 Task: Add Nature's Path Koala Crisp Cereal to the cart.
Action: Mouse moved to (753, 274)
Screenshot: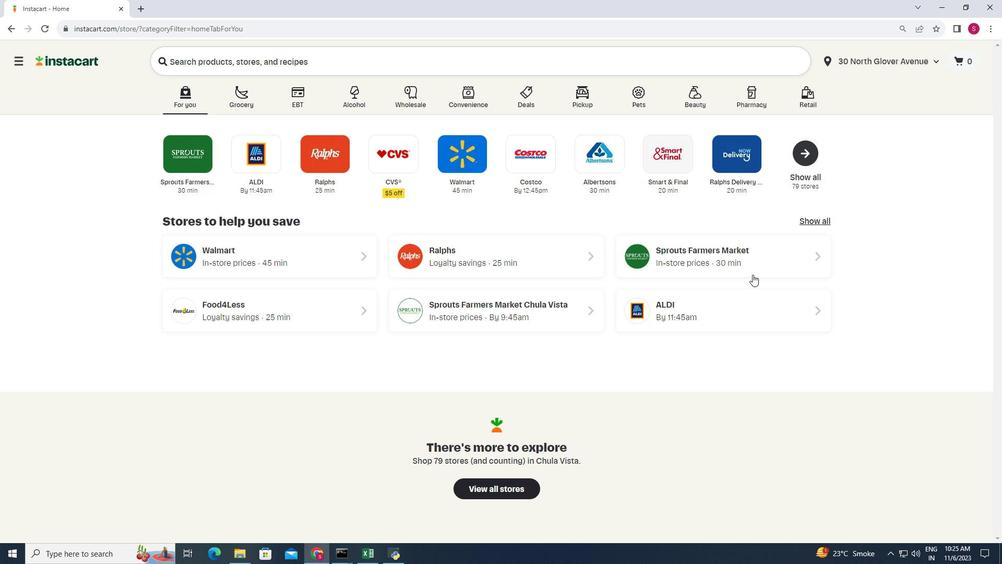
Action: Mouse pressed left at (753, 274)
Screenshot: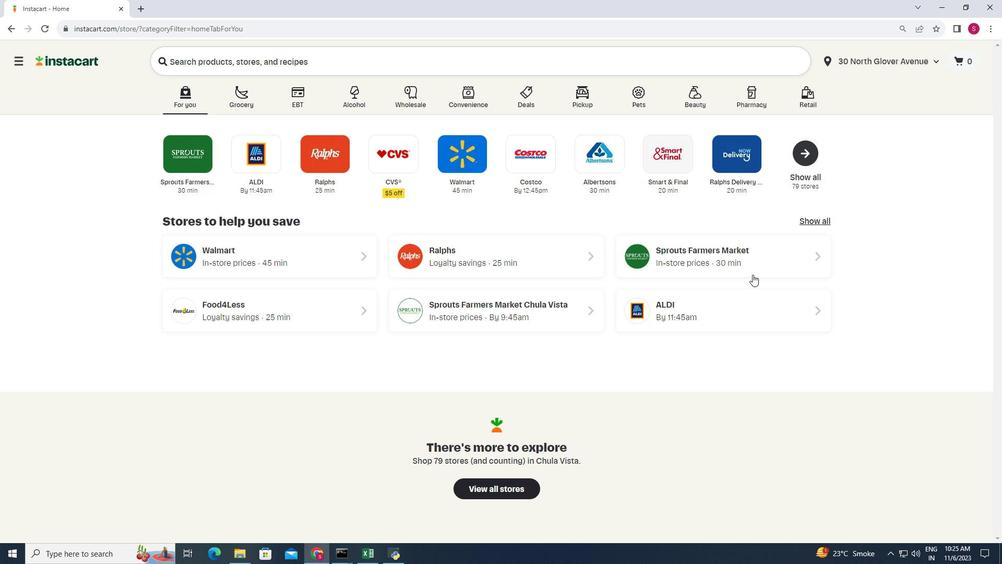 
Action: Mouse moved to (44, 393)
Screenshot: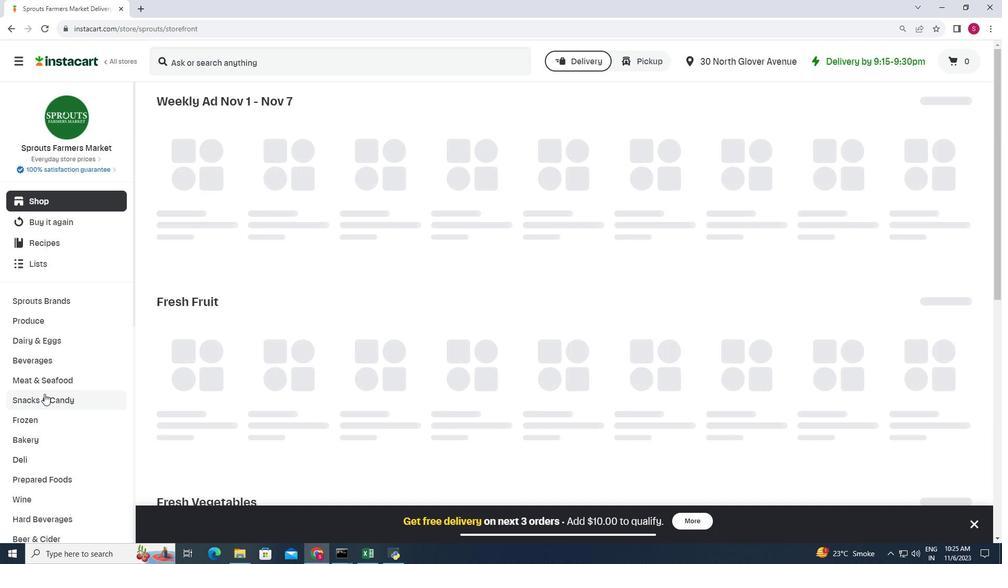 
Action: Mouse scrolled (44, 393) with delta (0, 0)
Screenshot: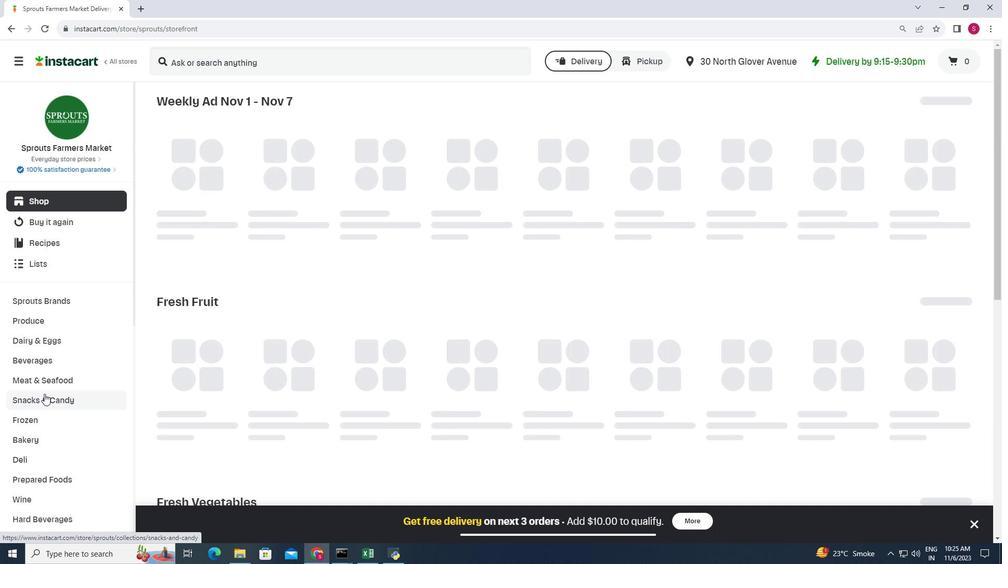 
Action: Mouse scrolled (44, 393) with delta (0, 0)
Screenshot: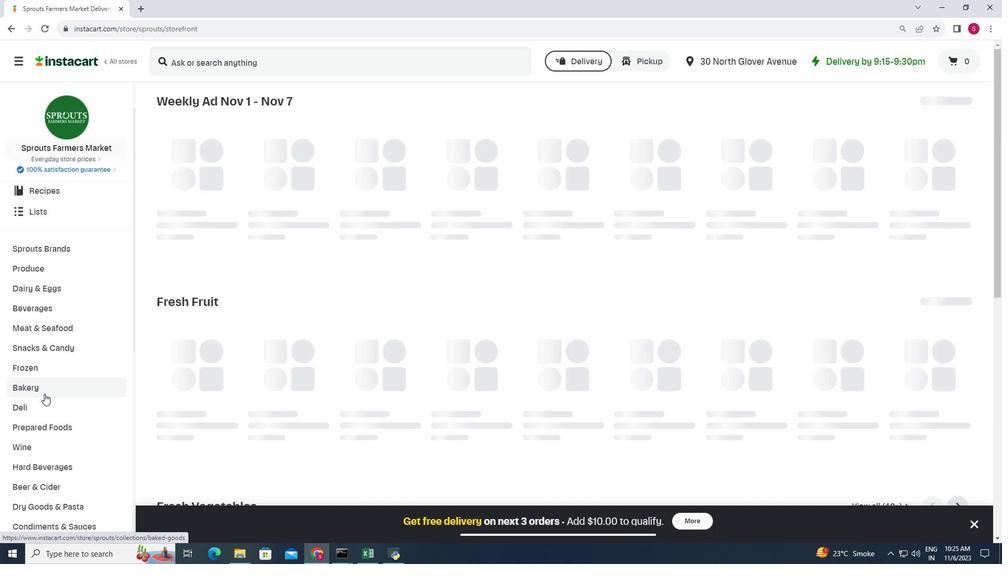 
Action: Mouse scrolled (44, 393) with delta (0, 0)
Screenshot: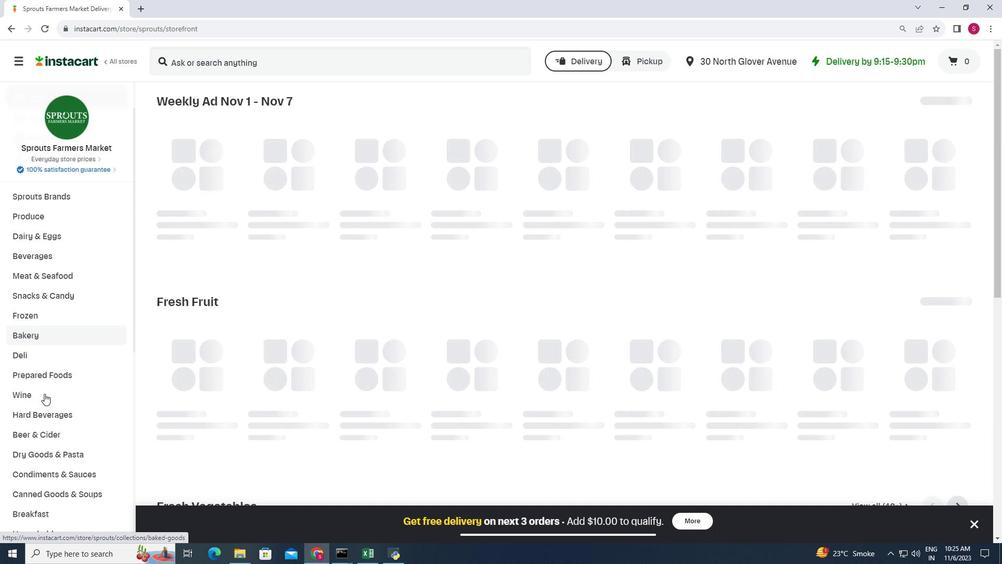 
Action: Mouse moved to (54, 459)
Screenshot: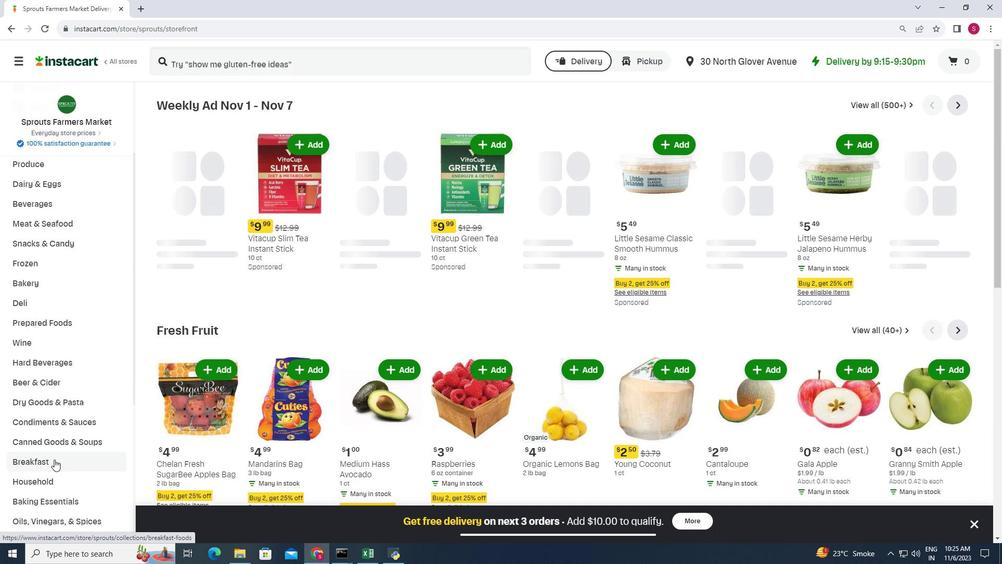 
Action: Mouse pressed left at (54, 459)
Screenshot: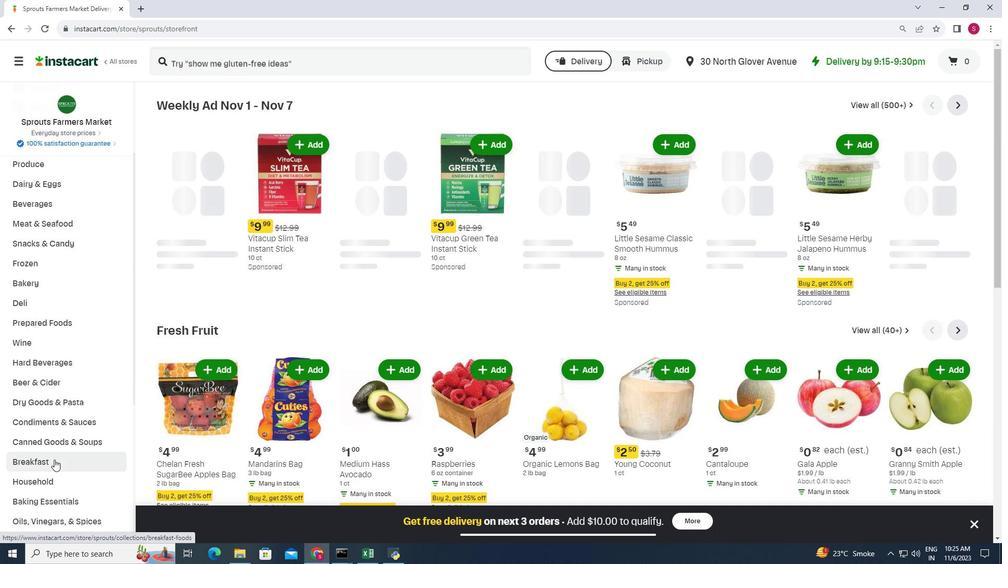 
Action: Mouse moved to (774, 132)
Screenshot: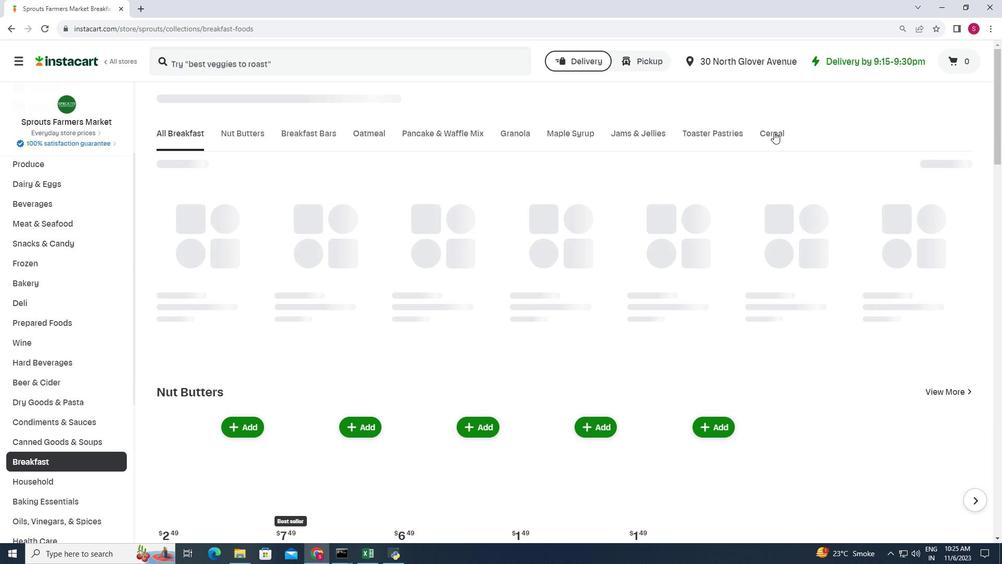 
Action: Mouse pressed left at (774, 132)
Screenshot: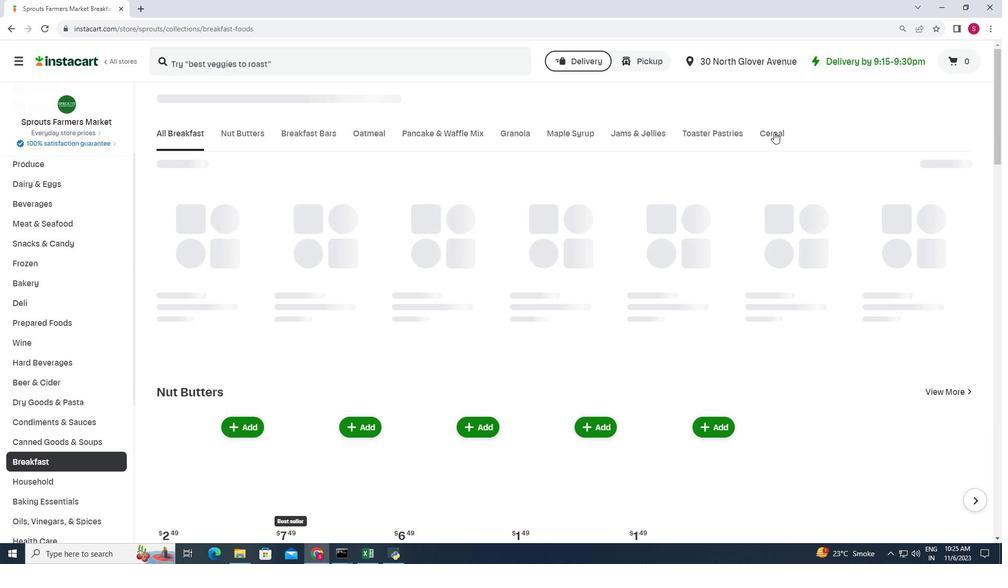 
Action: Mouse moved to (211, 192)
Screenshot: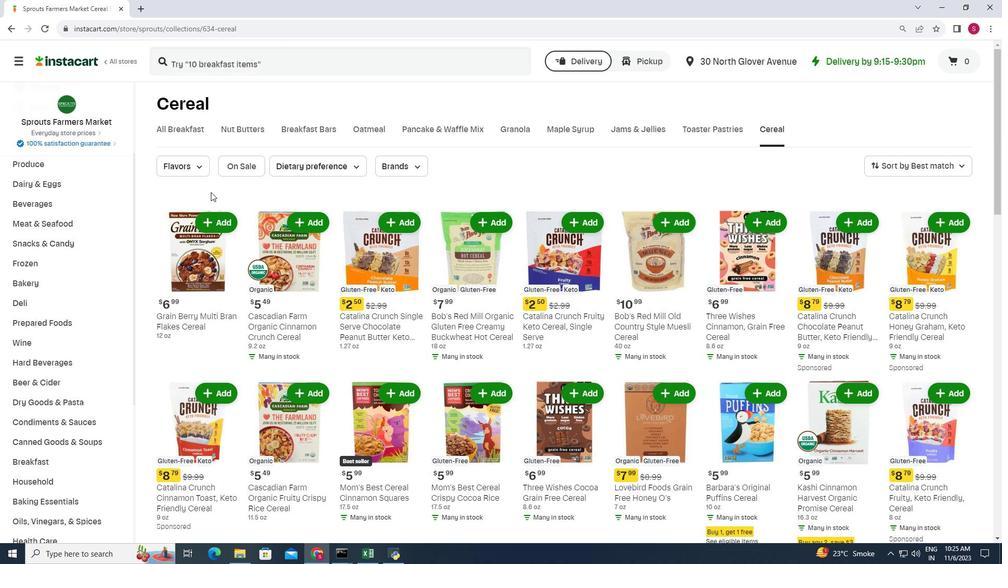 
Action: Mouse scrolled (211, 191) with delta (0, 0)
Screenshot: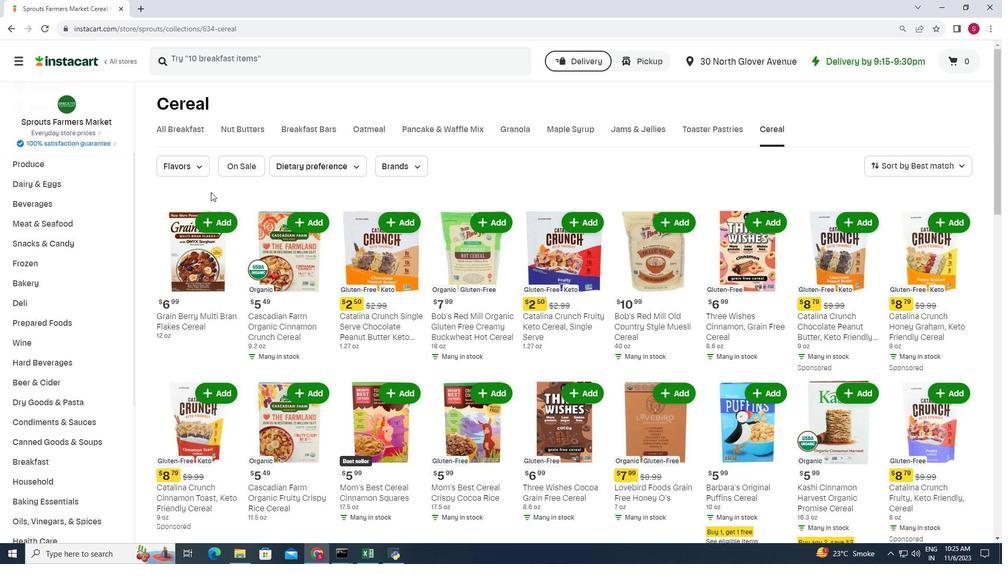 
Action: Mouse scrolled (211, 191) with delta (0, 0)
Screenshot: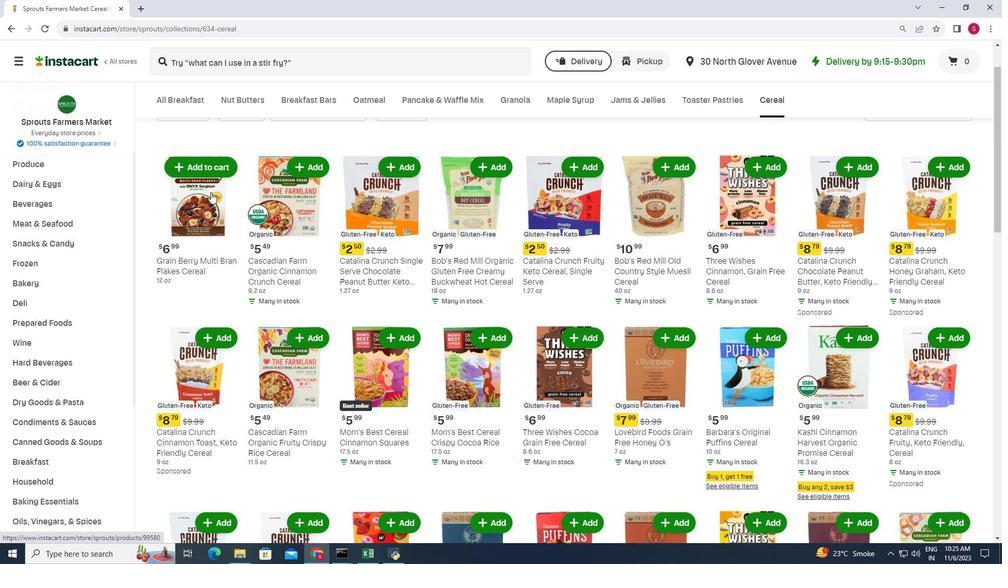 
Action: Mouse scrolled (211, 191) with delta (0, 0)
Screenshot: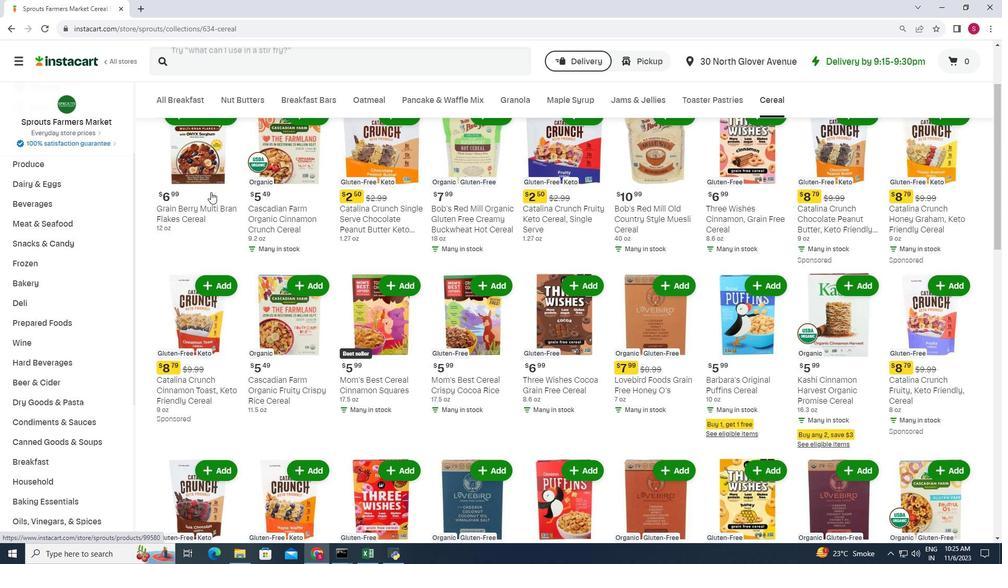 
Action: Mouse scrolled (211, 191) with delta (0, 0)
Screenshot: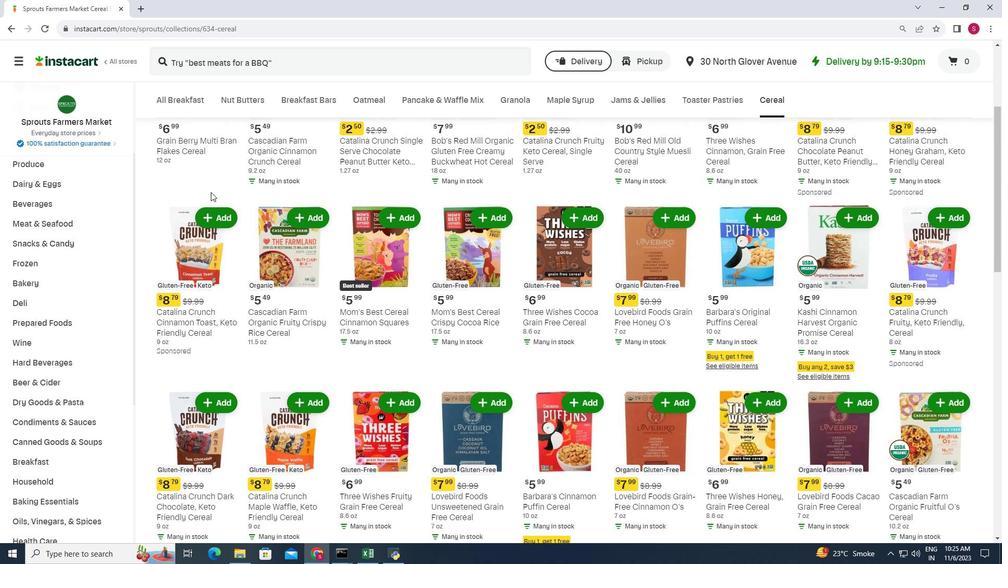 
Action: Mouse scrolled (211, 191) with delta (0, 0)
Screenshot: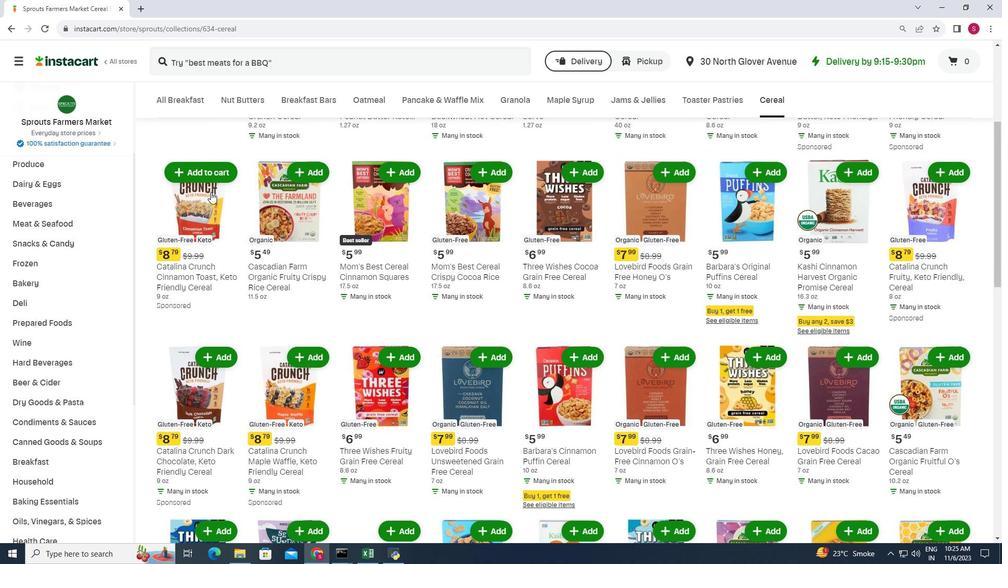 
Action: Mouse moved to (211, 192)
Screenshot: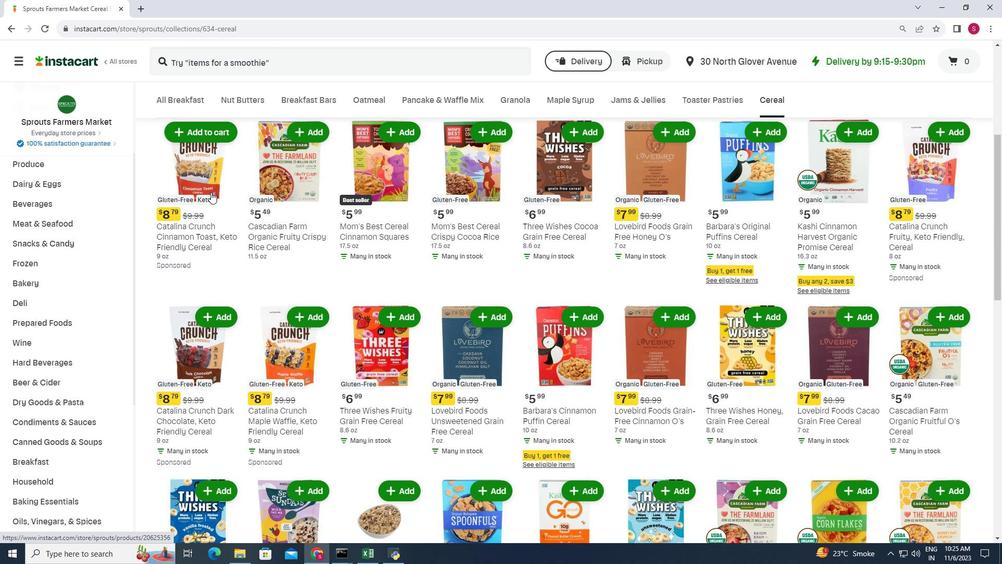 
Action: Mouse scrolled (211, 191) with delta (0, 0)
Screenshot: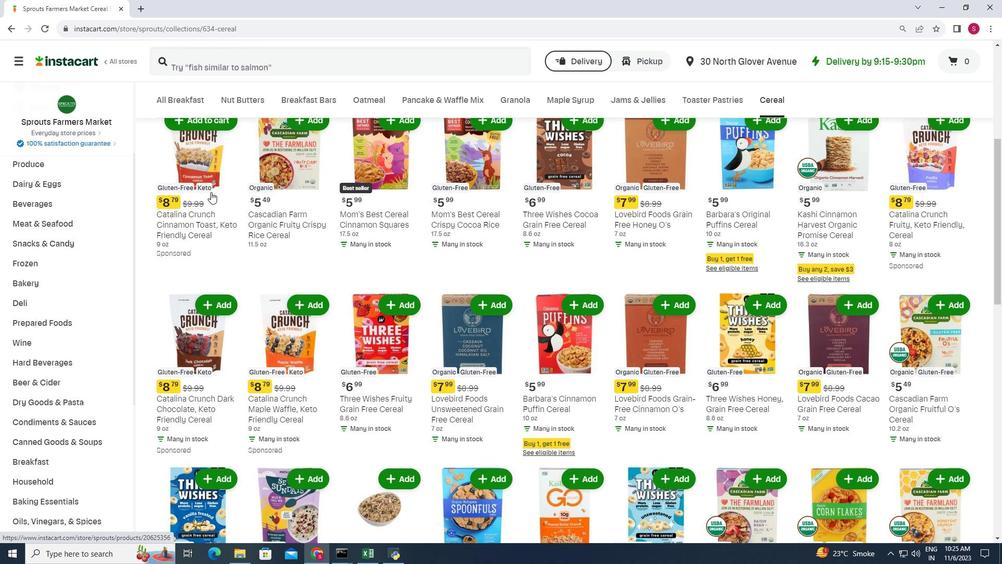 
Action: Mouse scrolled (211, 191) with delta (0, 0)
Screenshot: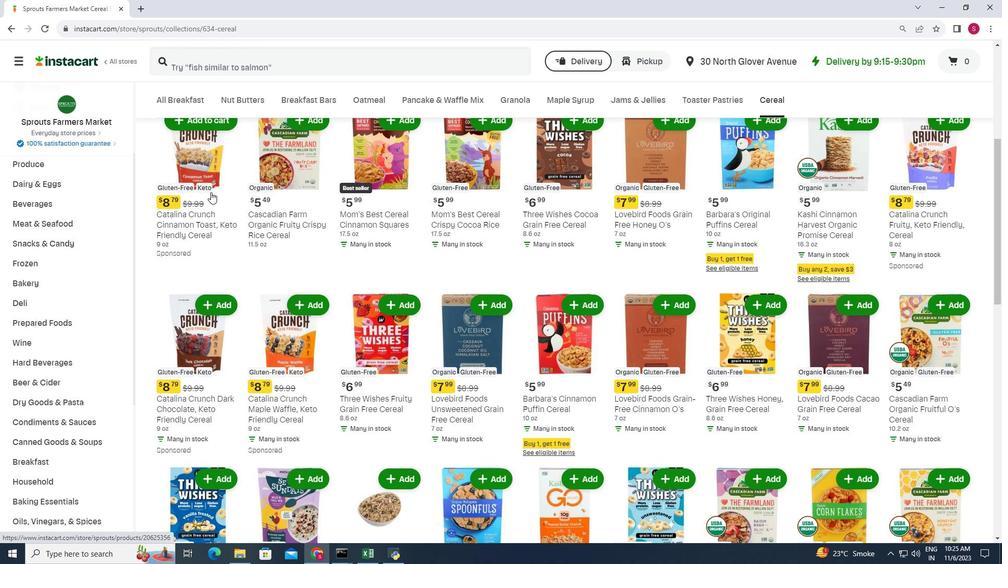 
Action: Mouse scrolled (211, 191) with delta (0, 0)
Screenshot: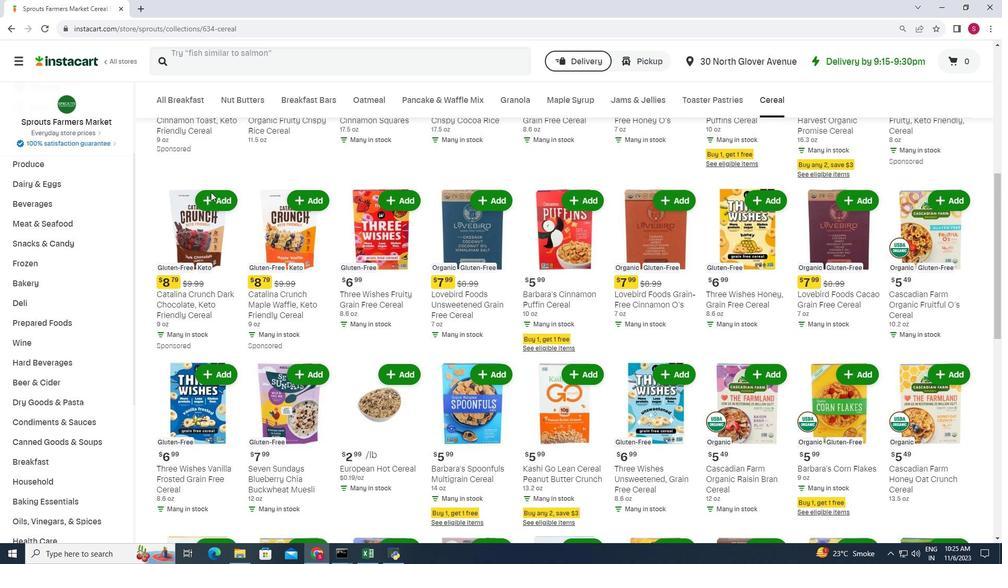 
Action: Mouse scrolled (211, 191) with delta (0, 0)
Screenshot: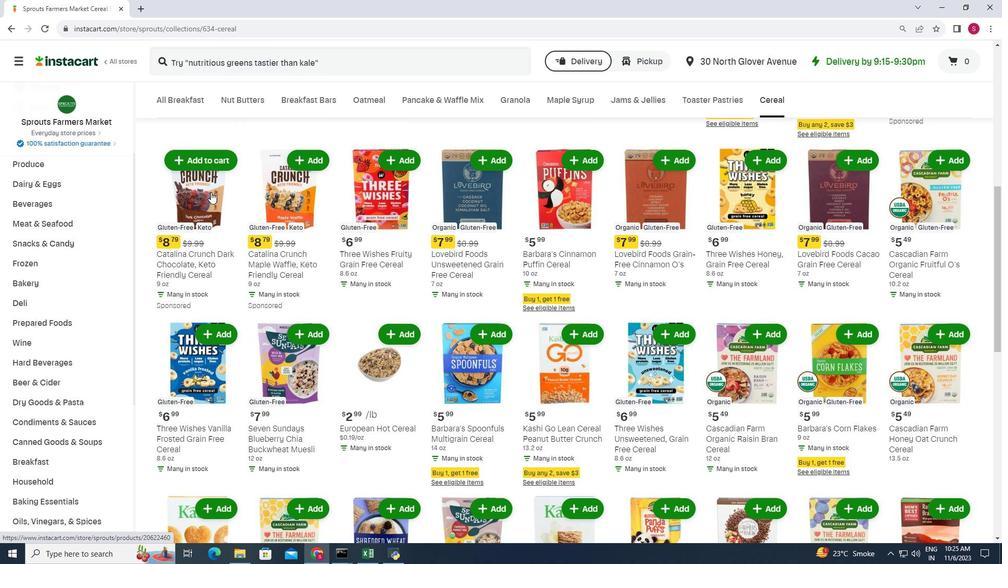 
Action: Mouse scrolled (211, 191) with delta (0, 0)
Screenshot: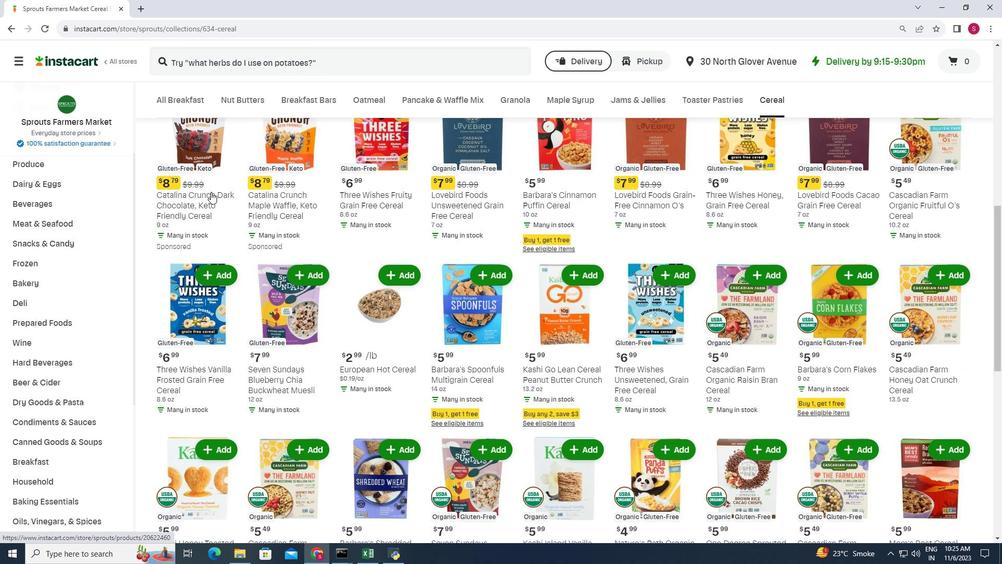 
Action: Mouse scrolled (211, 191) with delta (0, 0)
Screenshot: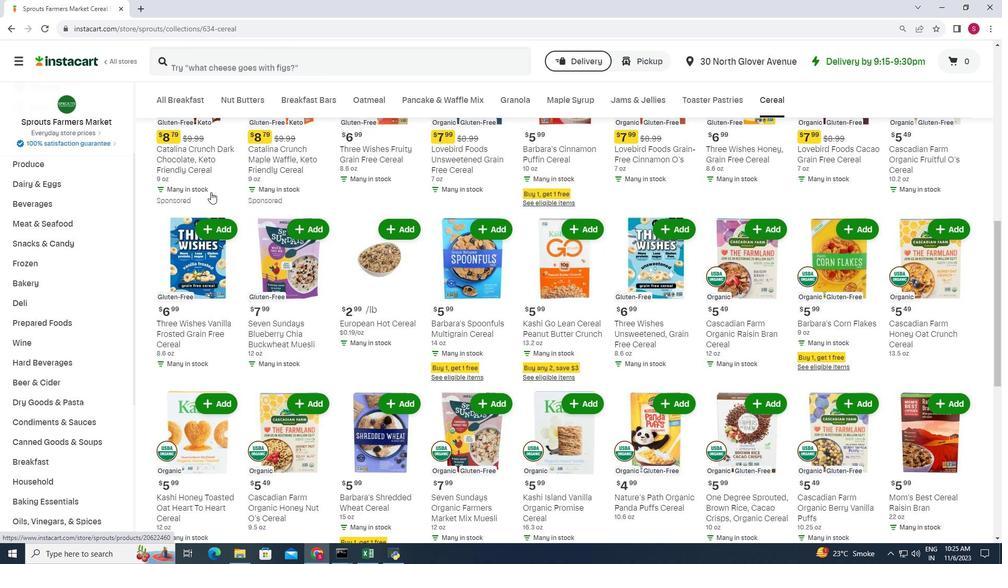 
Action: Mouse scrolled (211, 191) with delta (0, 0)
Screenshot: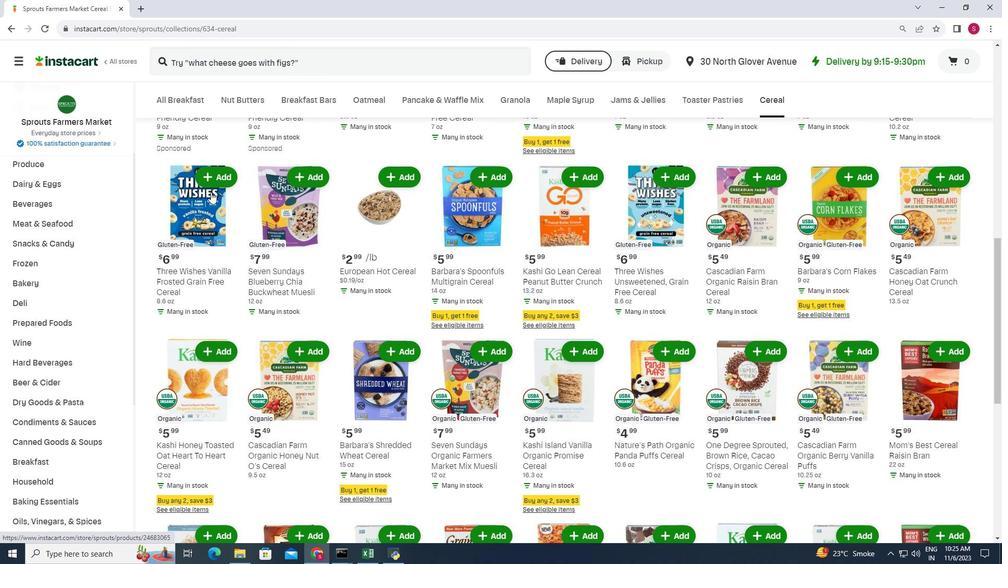 
Action: Mouse scrolled (211, 191) with delta (0, 0)
Screenshot: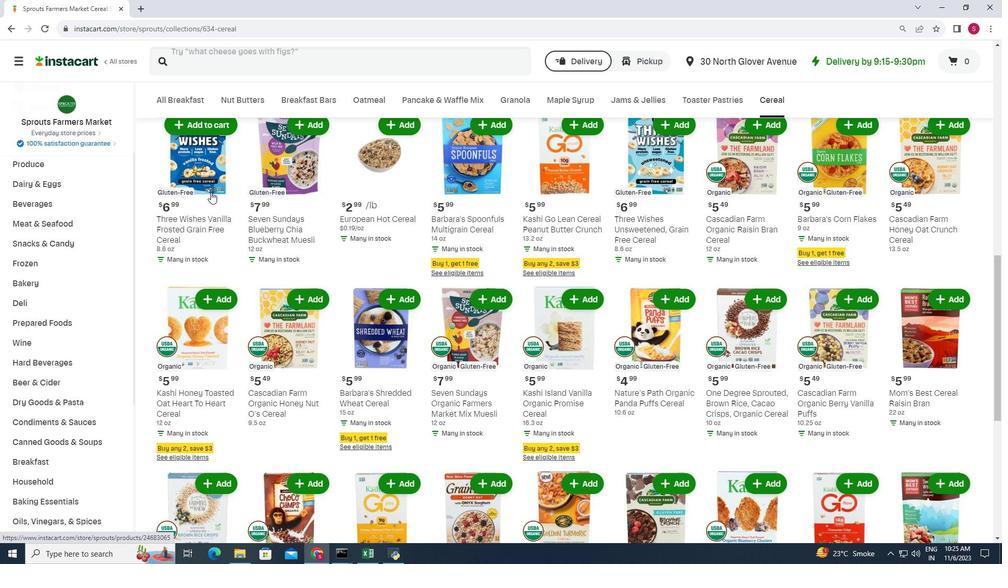 
Action: Mouse scrolled (211, 191) with delta (0, 0)
Screenshot: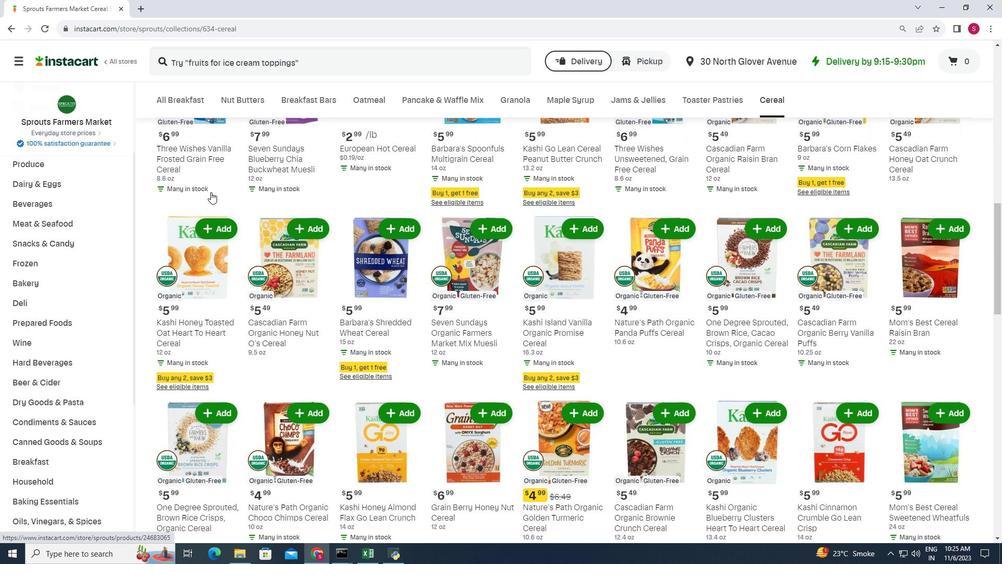
Action: Mouse scrolled (211, 191) with delta (0, 0)
Screenshot: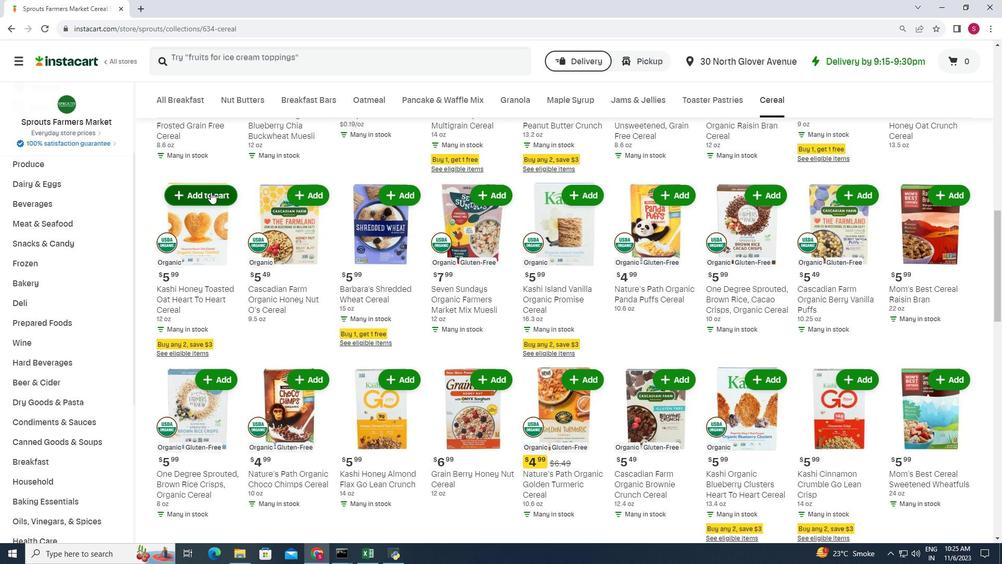 
Action: Mouse scrolled (211, 191) with delta (0, 0)
Screenshot: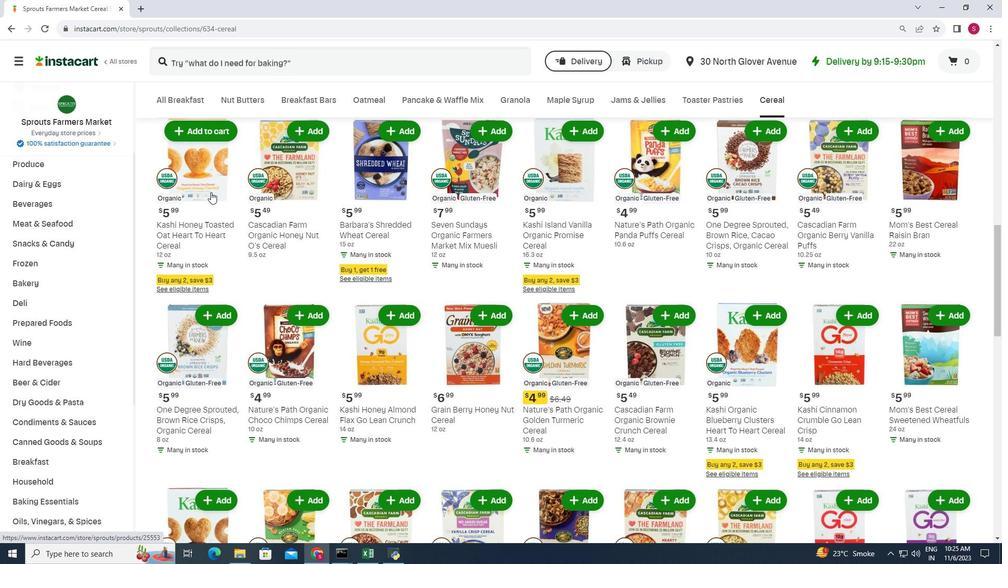 
Action: Mouse scrolled (211, 191) with delta (0, 0)
Screenshot: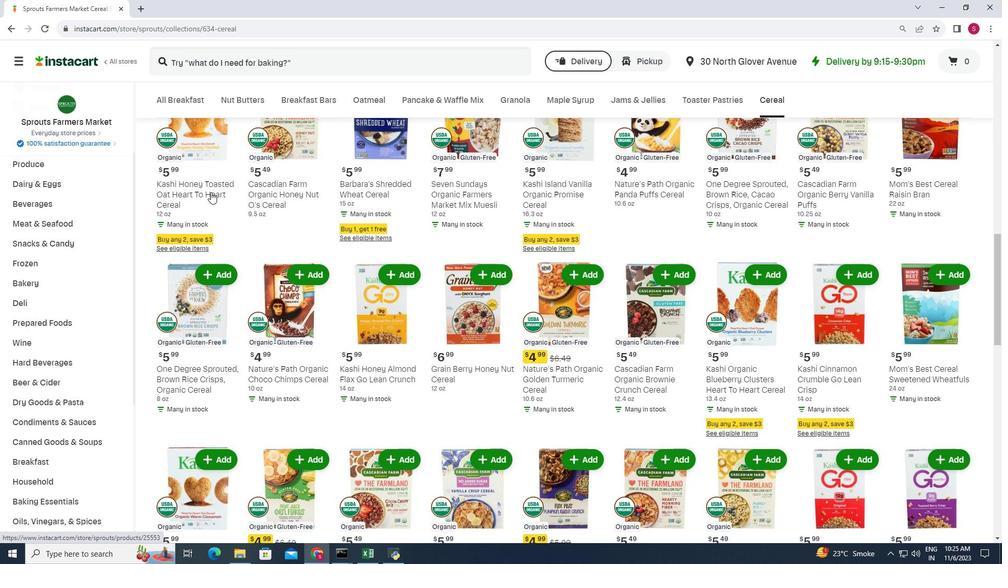 
Action: Mouse scrolled (211, 191) with delta (0, 0)
Screenshot: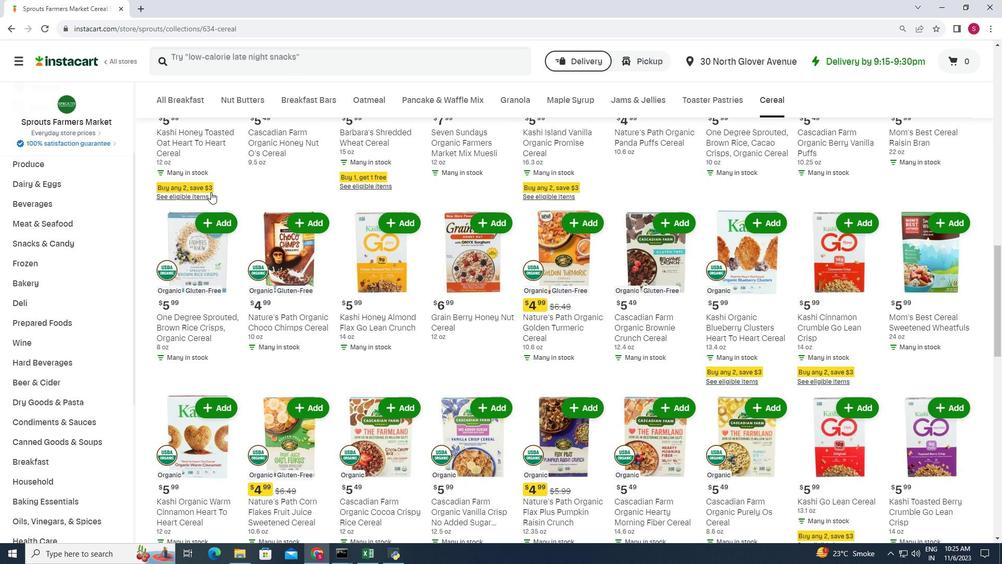
Action: Mouse scrolled (211, 191) with delta (0, 0)
Screenshot: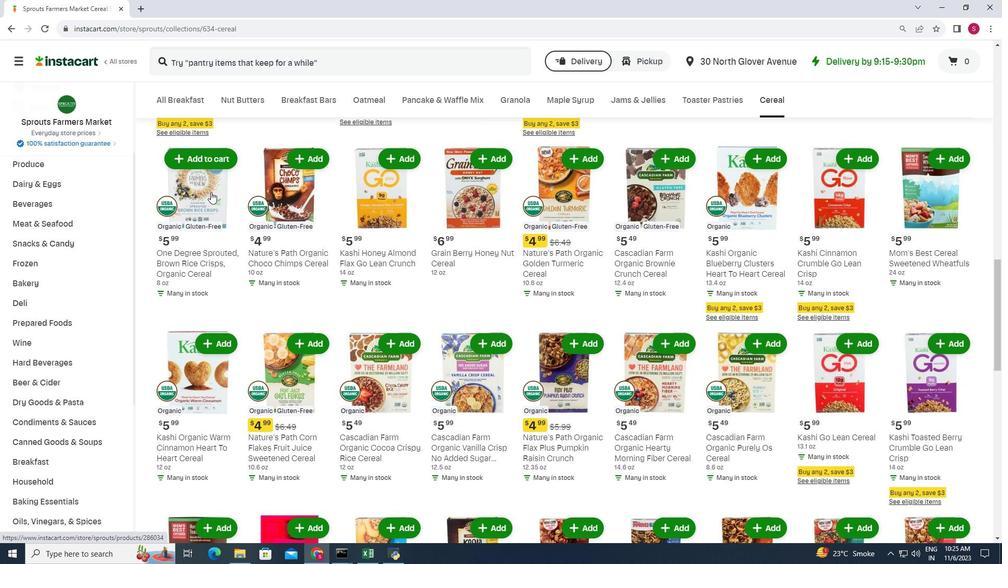 
Action: Mouse scrolled (211, 191) with delta (0, 0)
Screenshot: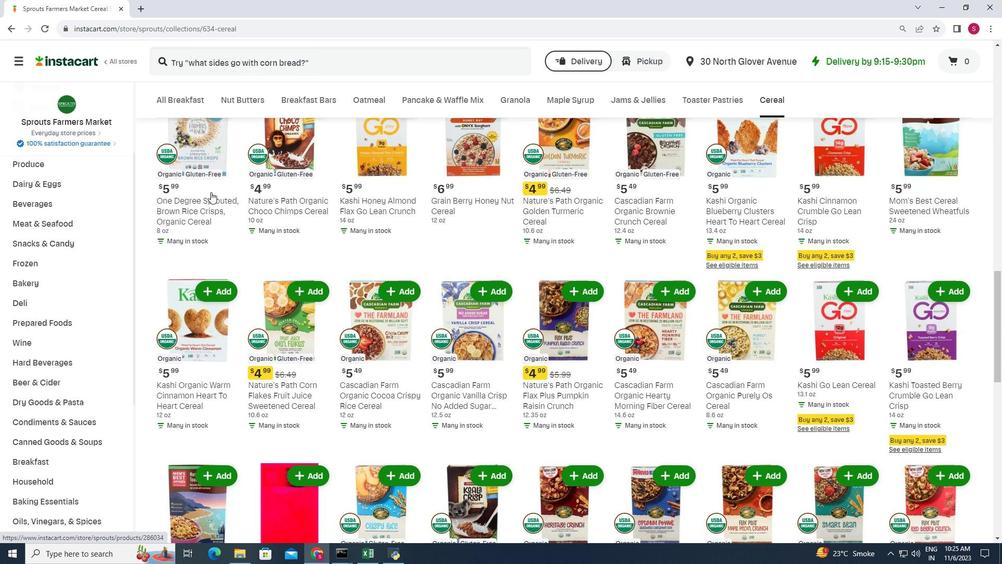 
Action: Mouse scrolled (211, 191) with delta (0, 0)
Screenshot: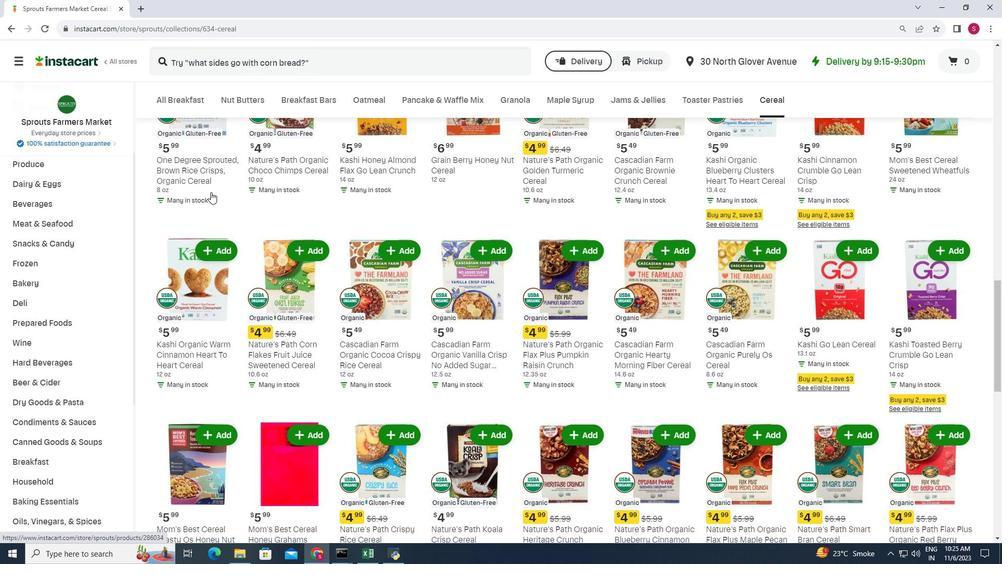 
Action: Mouse scrolled (211, 191) with delta (0, 0)
Screenshot: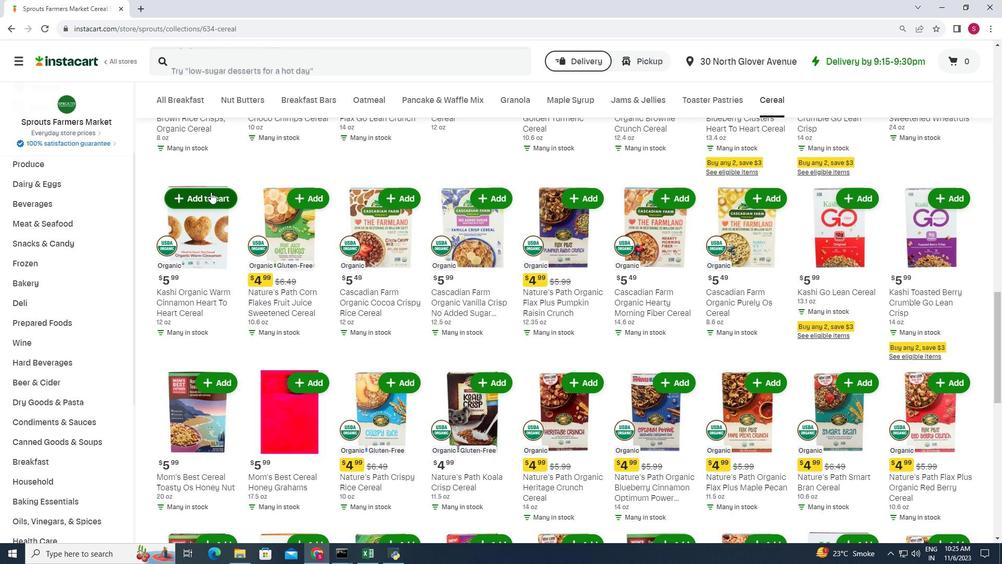 
Action: Mouse scrolled (211, 191) with delta (0, 0)
Screenshot: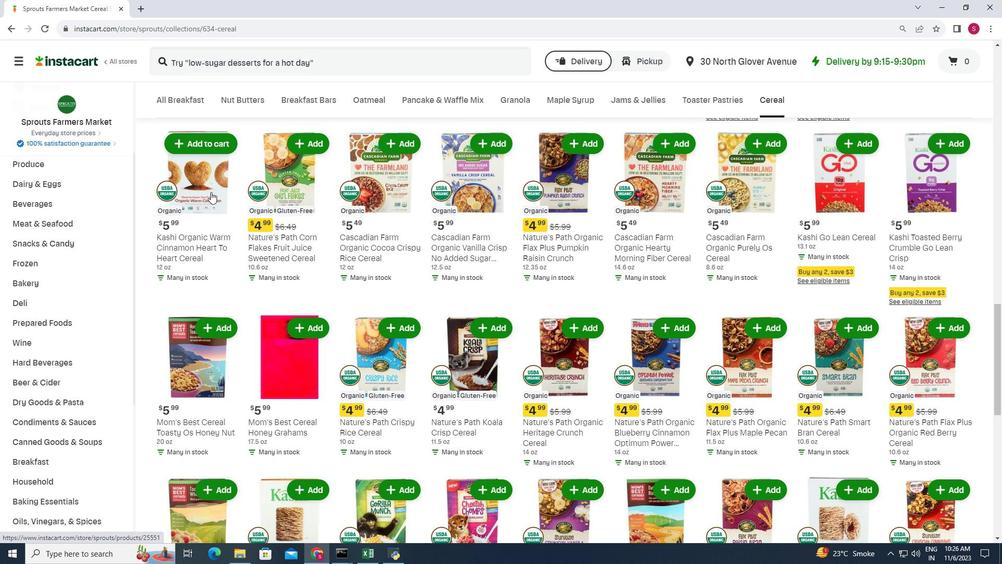 
Action: Mouse scrolled (211, 191) with delta (0, 0)
Screenshot: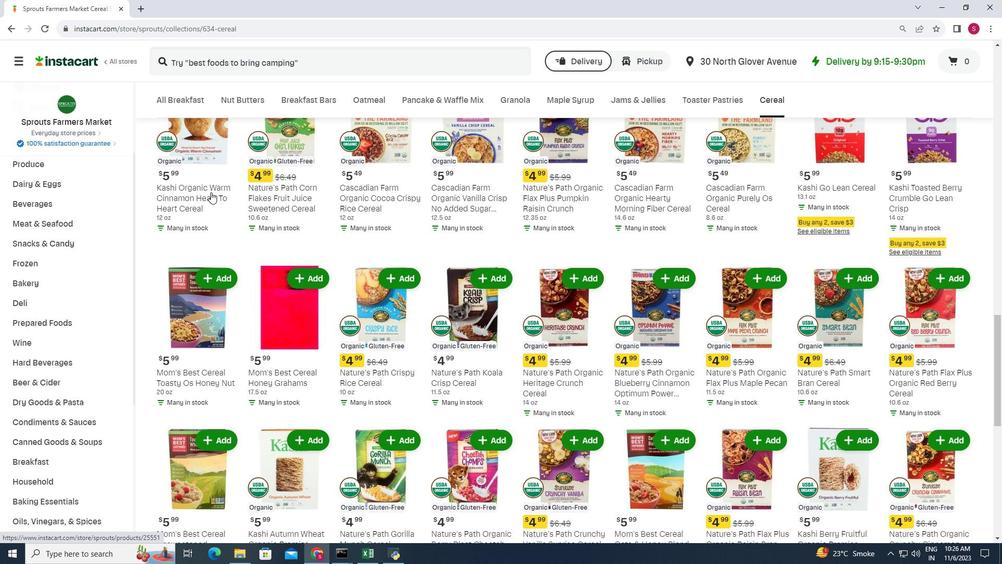 
Action: Mouse moved to (212, 192)
Screenshot: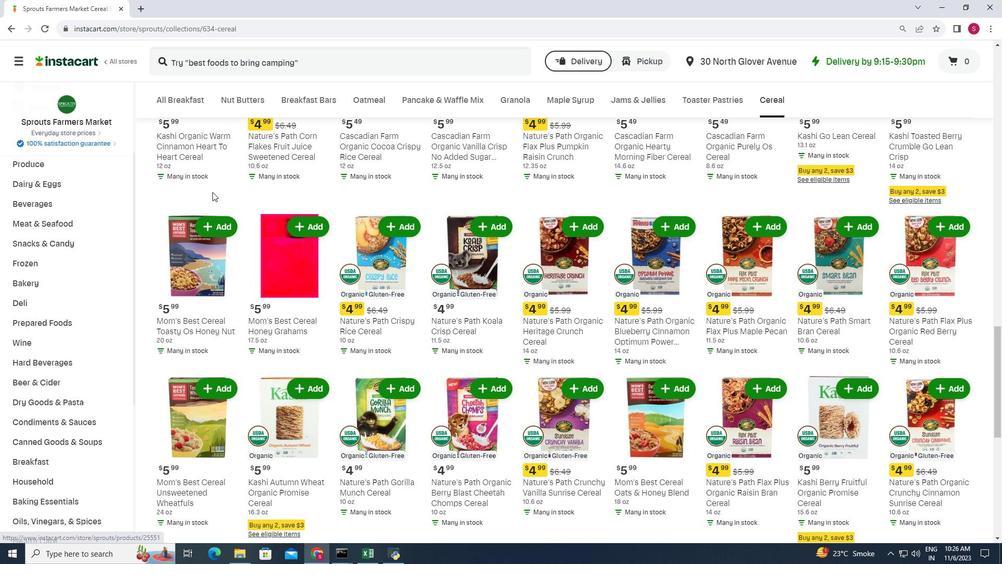 
Action: Mouse scrolled (212, 191) with delta (0, 0)
Screenshot: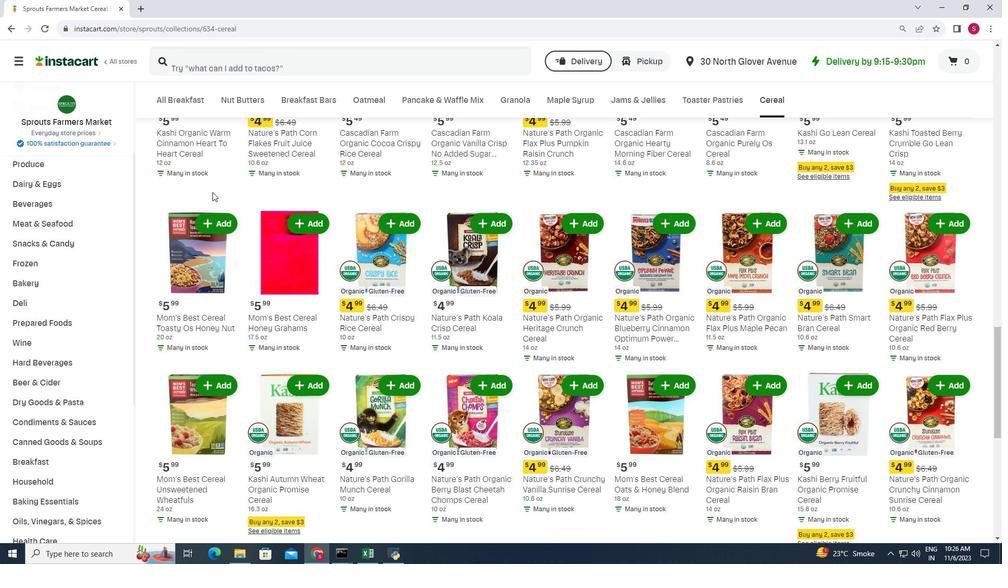 
Action: Mouse scrolled (212, 191) with delta (0, 0)
Screenshot: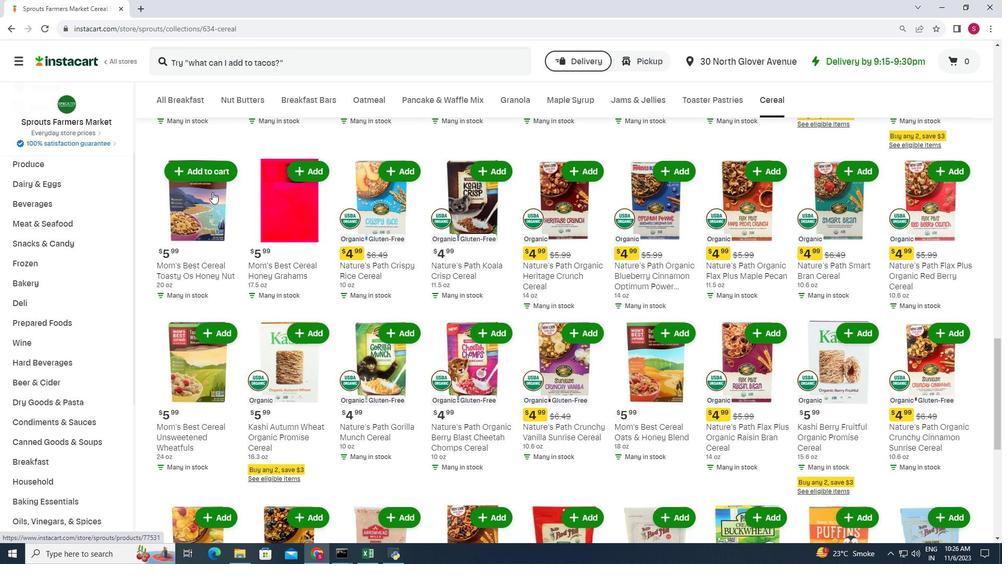
Action: Mouse scrolled (212, 191) with delta (0, 0)
Screenshot: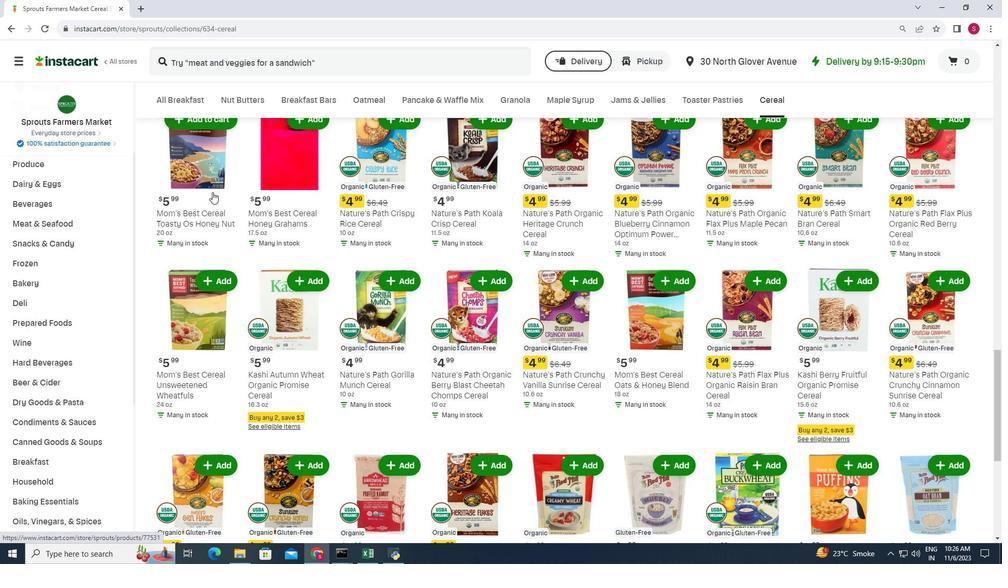 
Action: Mouse scrolled (212, 191) with delta (0, 0)
Screenshot: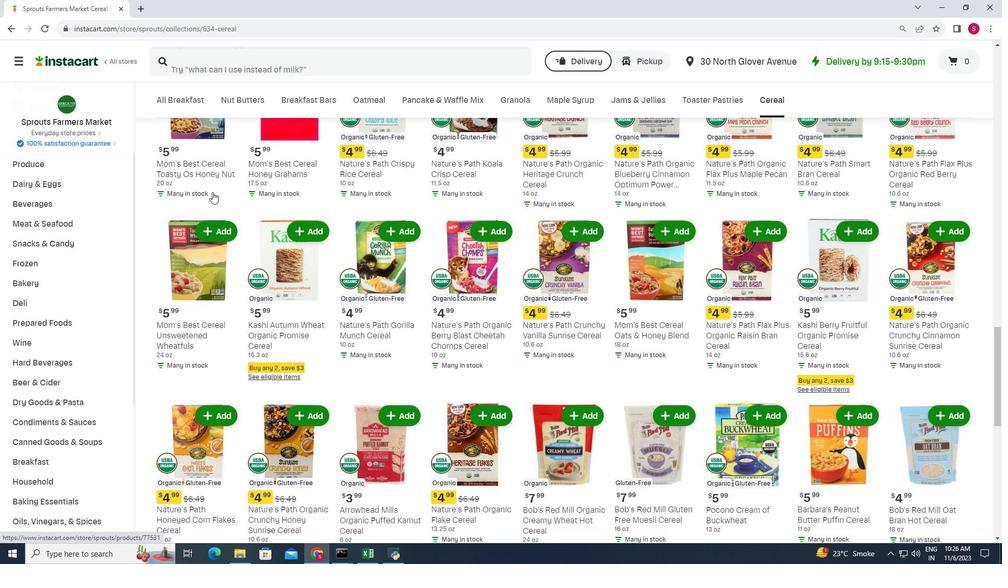 
Action: Mouse moved to (212, 192)
Screenshot: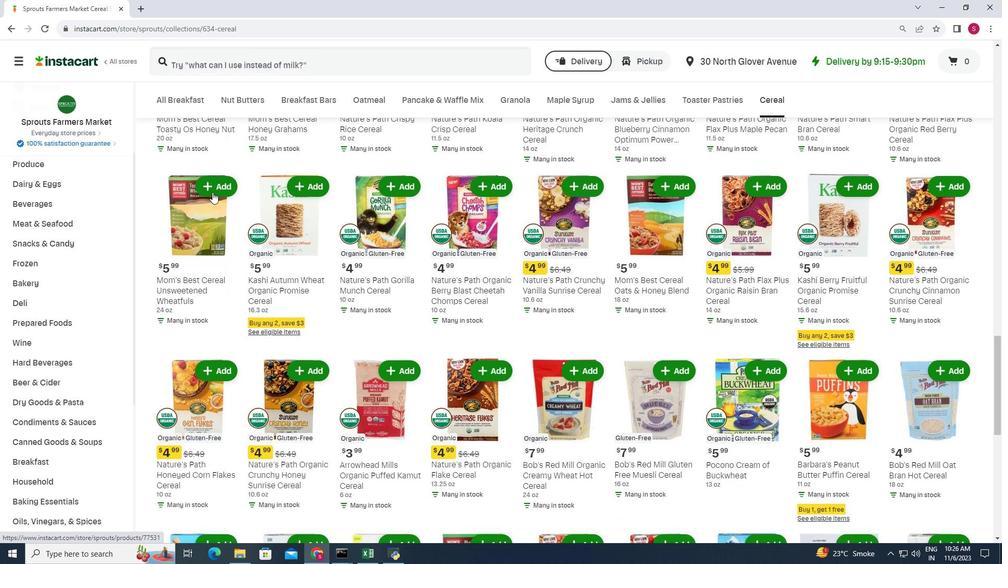 
Action: Mouse scrolled (212, 191) with delta (0, 0)
Screenshot: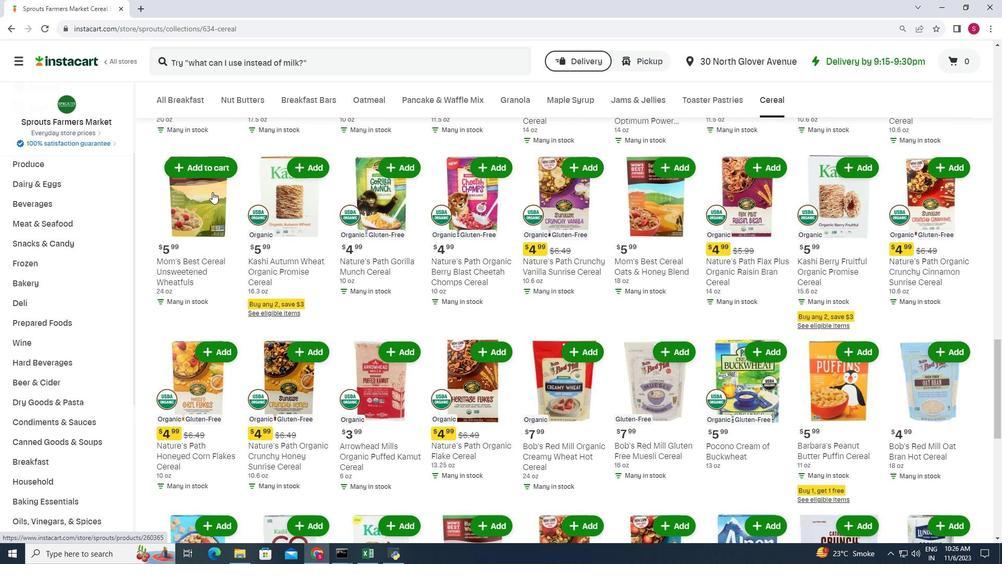 
Action: Mouse scrolled (212, 191) with delta (0, 0)
Screenshot: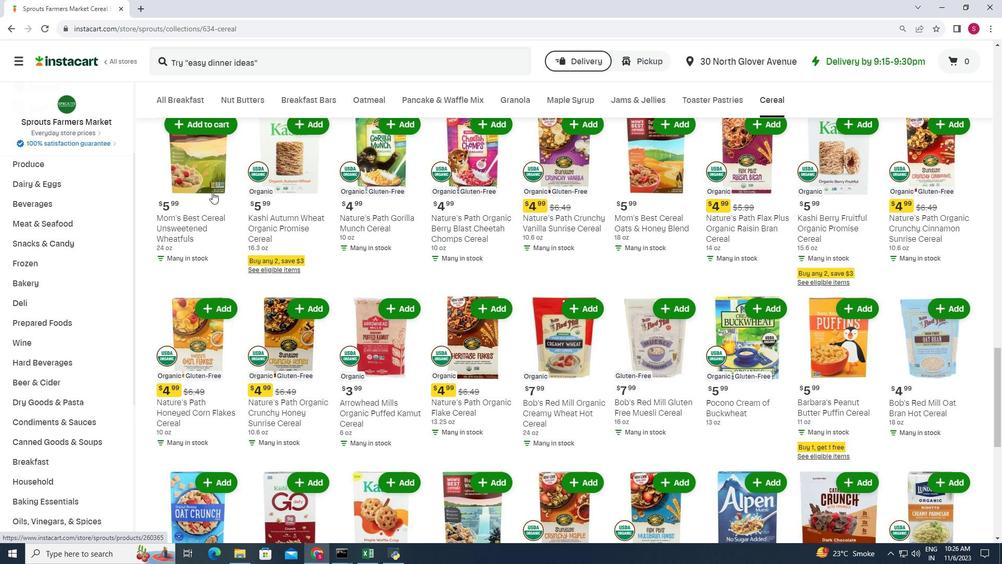 
Action: Mouse scrolled (212, 191) with delta (0, 0)
Screenshot: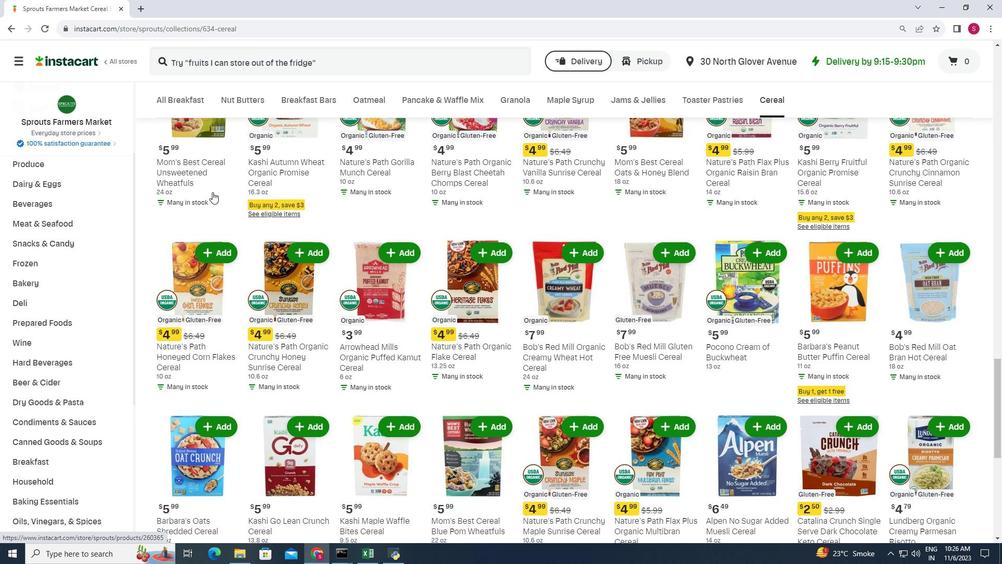 
Action: Mouse scrolled (212, 191) with delta (0, 0)
Screenshot: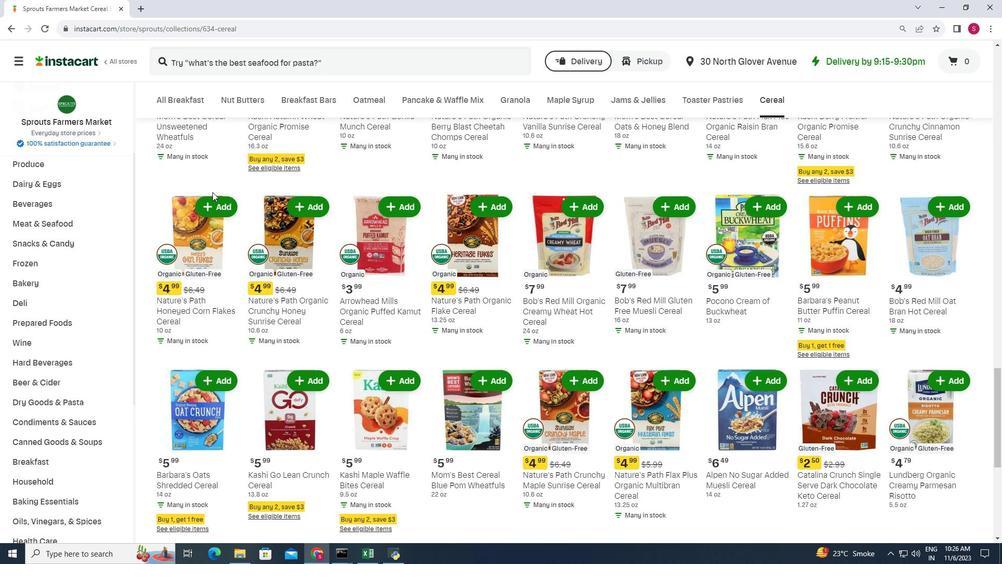 
Action: Mouse scrolled (212, 191) with delta (0, 0)
Screenshot: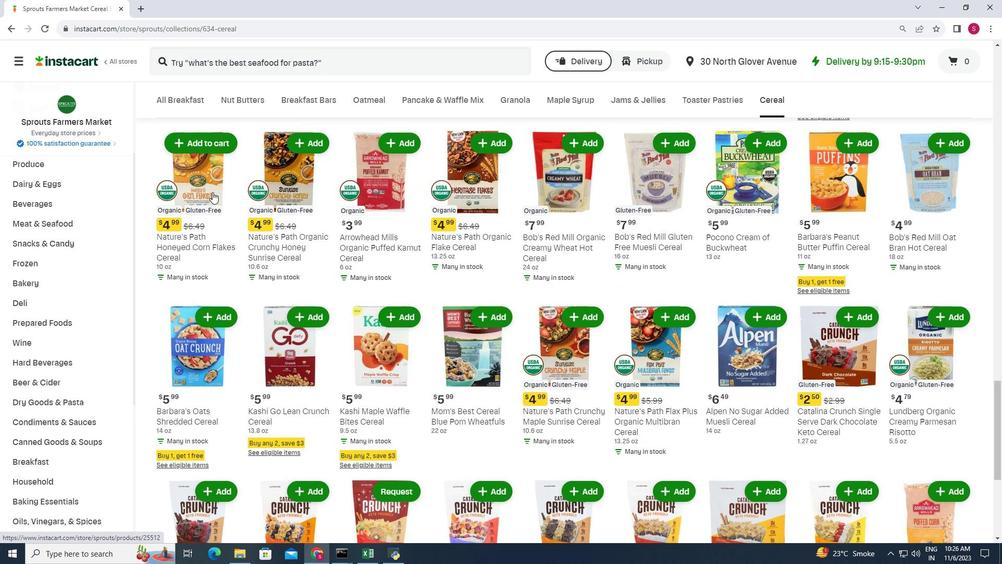 
Action: Mouse scrolled (212, 191) with delta (0, 0)
Screenshot: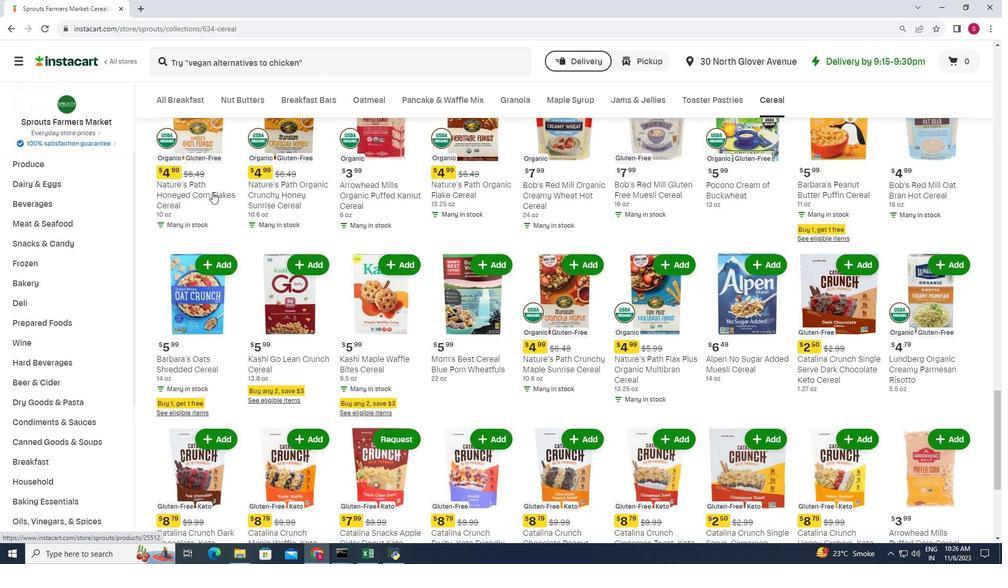 
Action: Mouse scrolled (212, 191) with delta (0, 0)
Screenshot: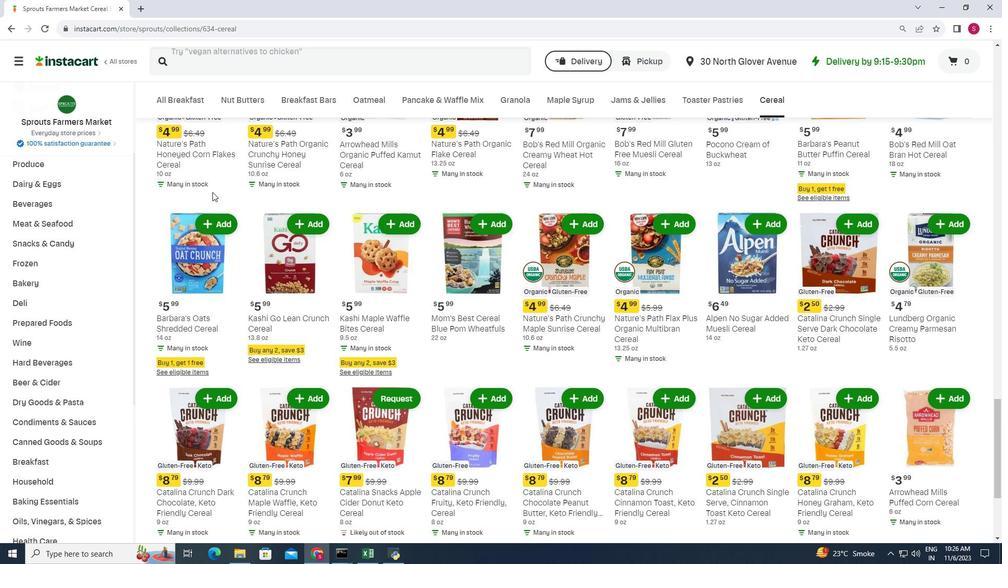 
Action: Mouse scrolled (212, 191) with delta (0, 0)
Screenshot: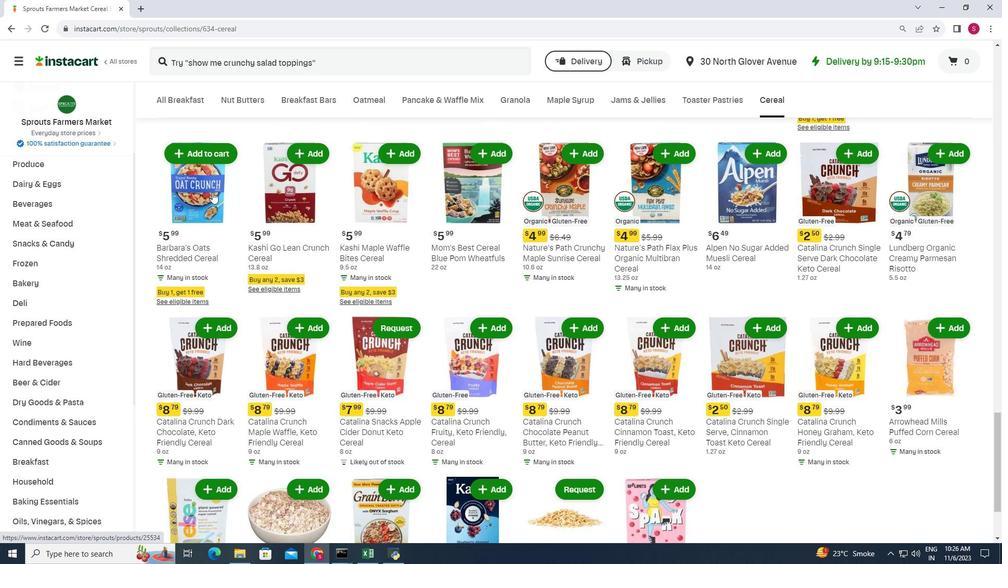 
Action: Mouse scrolled (212, 191) with delta (0, 0)
Screenshot: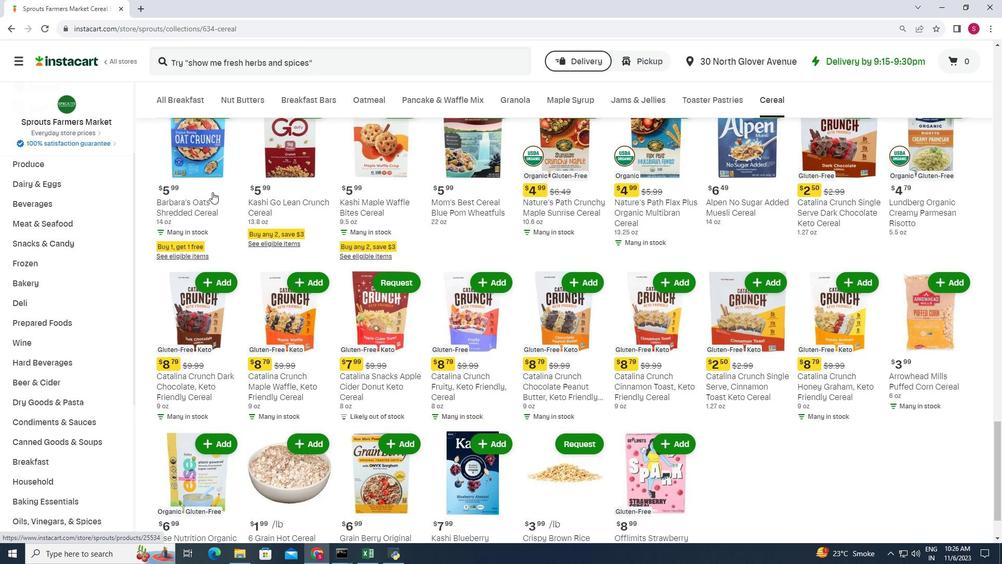 
Action: Mouse scrolled (212, 192) with delta (0, 0)
Screenshot: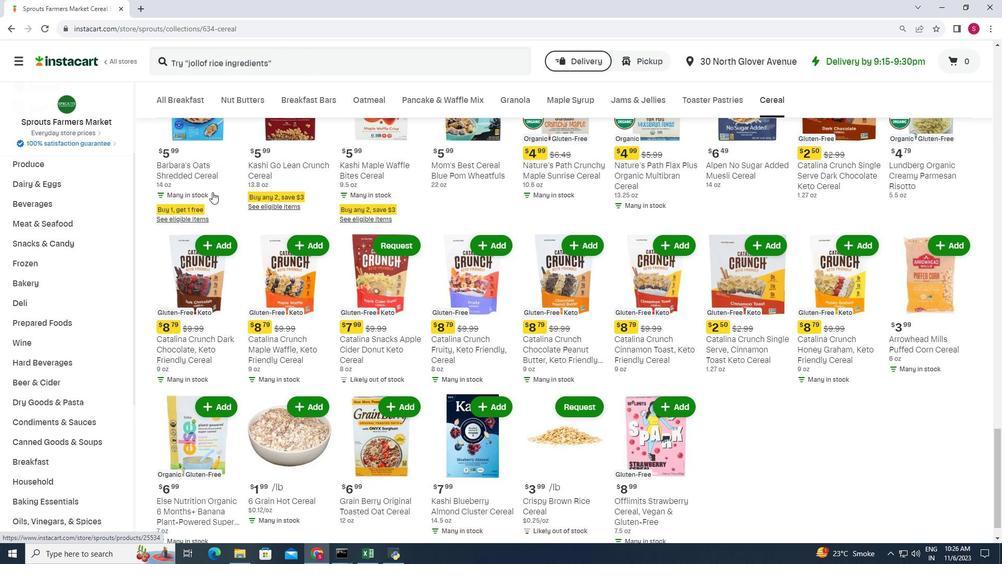 
Action: Mouse scrolled (212, 192) with delta (0, 0)
Screenshot: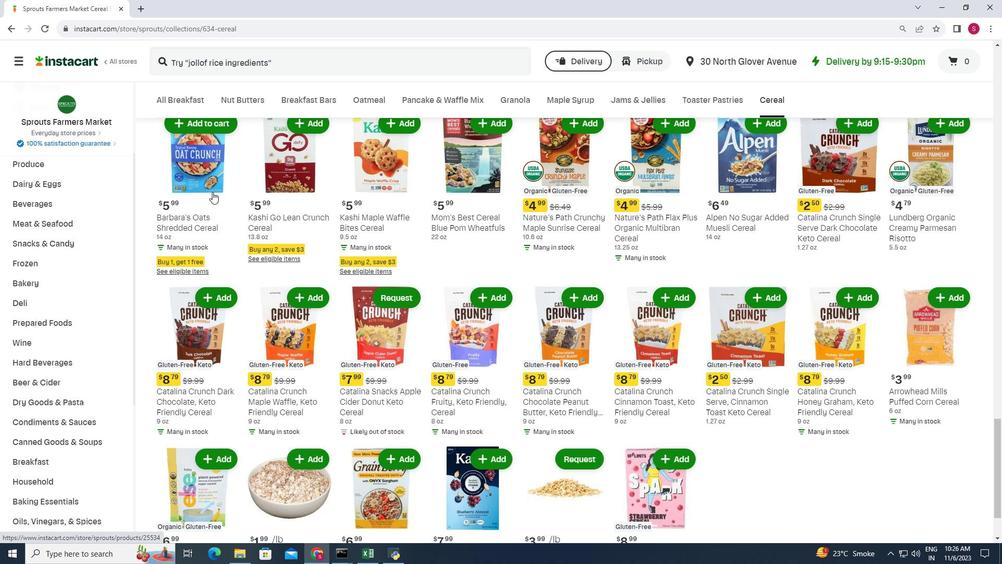 
Action: Mouse moved to (222, 186)
Screenshot: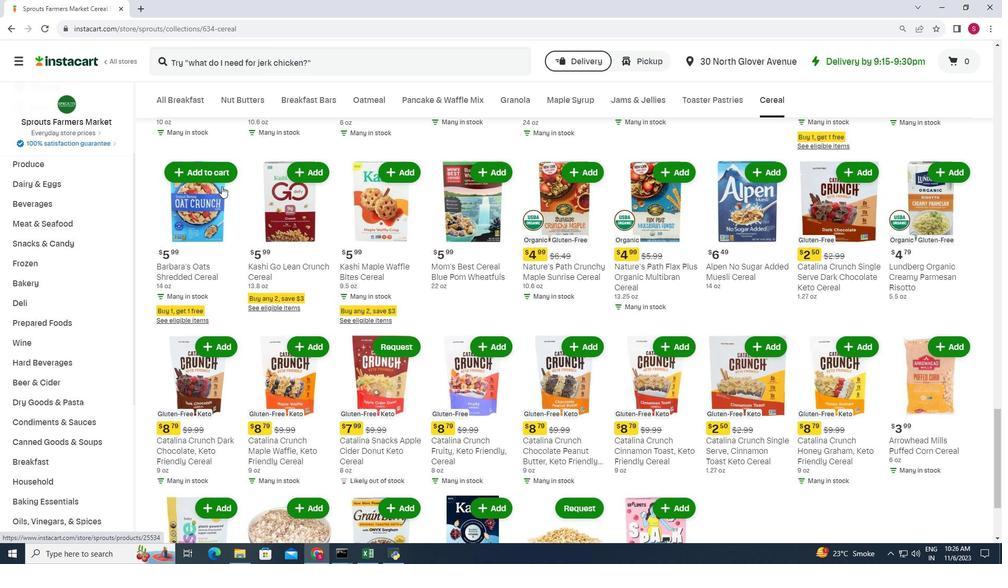 
Action: Mouse scrolled (222, 187) with delta (0, 0)
Screenshot: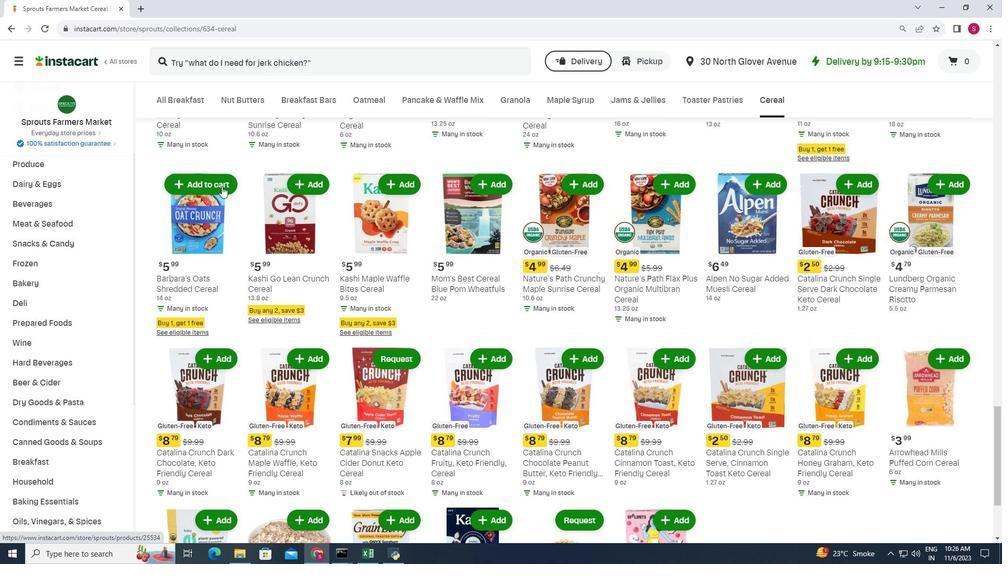 
Action: Mouse scrolled (222, 187) with delta (0, 0)
Screenshot: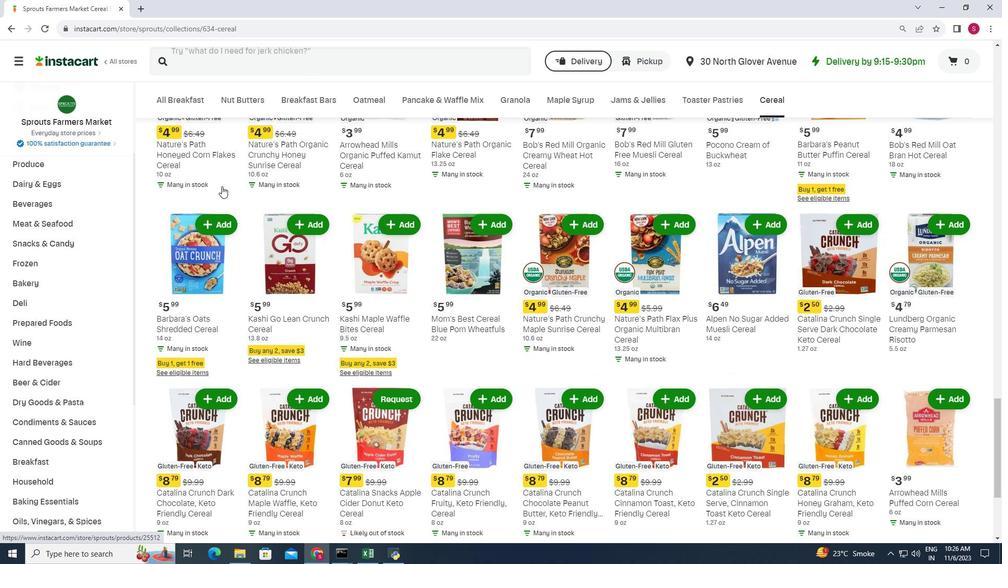 
Action: Mouse scrolled (222, 187) with delta (0, 0)
Screenshot: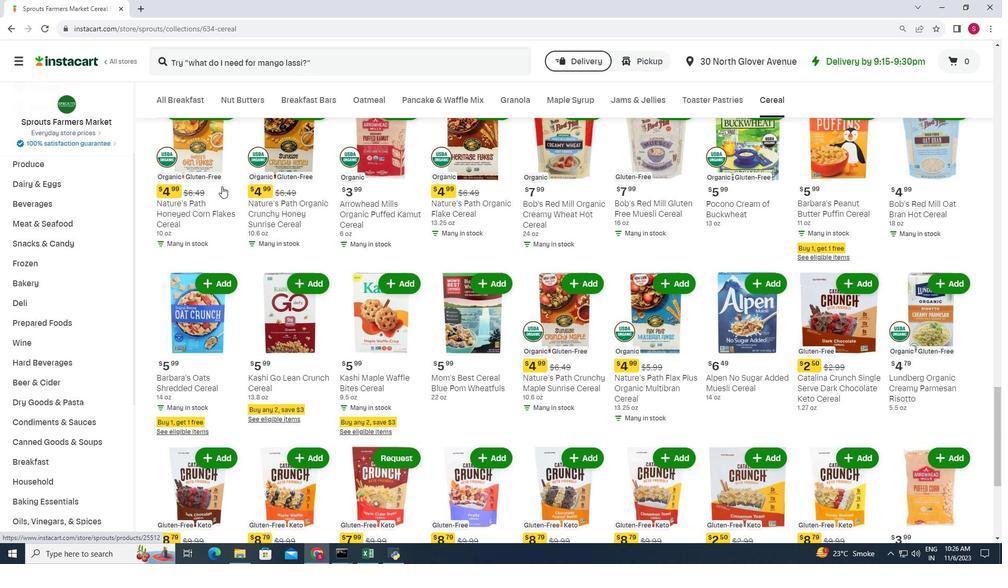 
Action: Mouse scrolled (222, 187) with delta (0, 0)
Screenshot: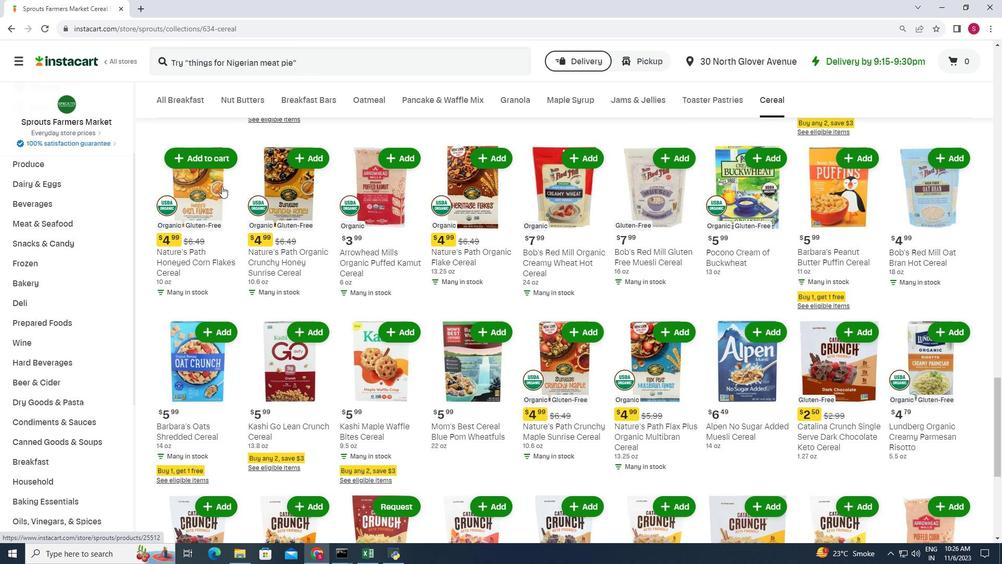 
Action: Mouse scrolled (222, 187) with delta (0, 0)
Screenshot: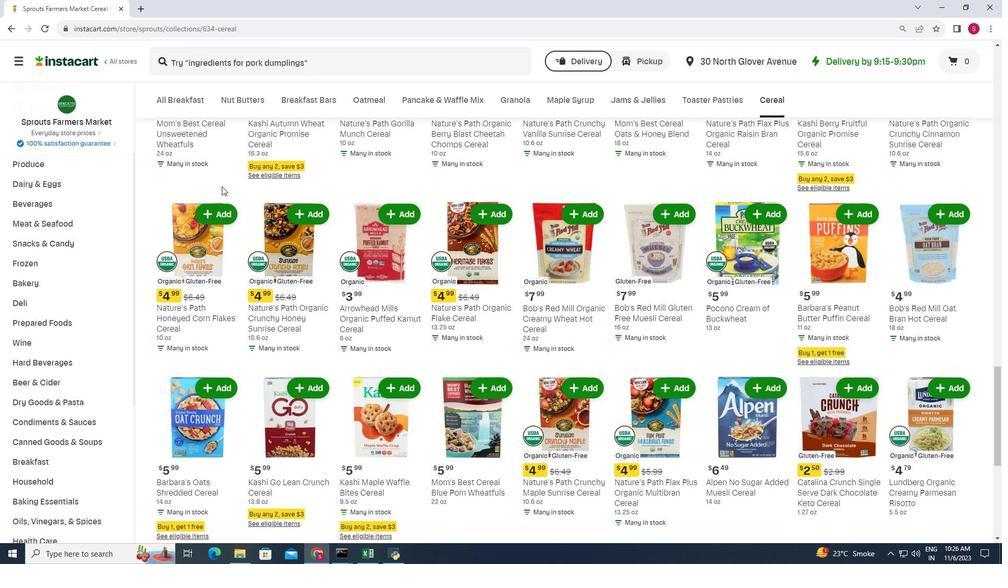 
Action: Mouse scrolled (222, 187) with delta (0, 0)
Screenshot: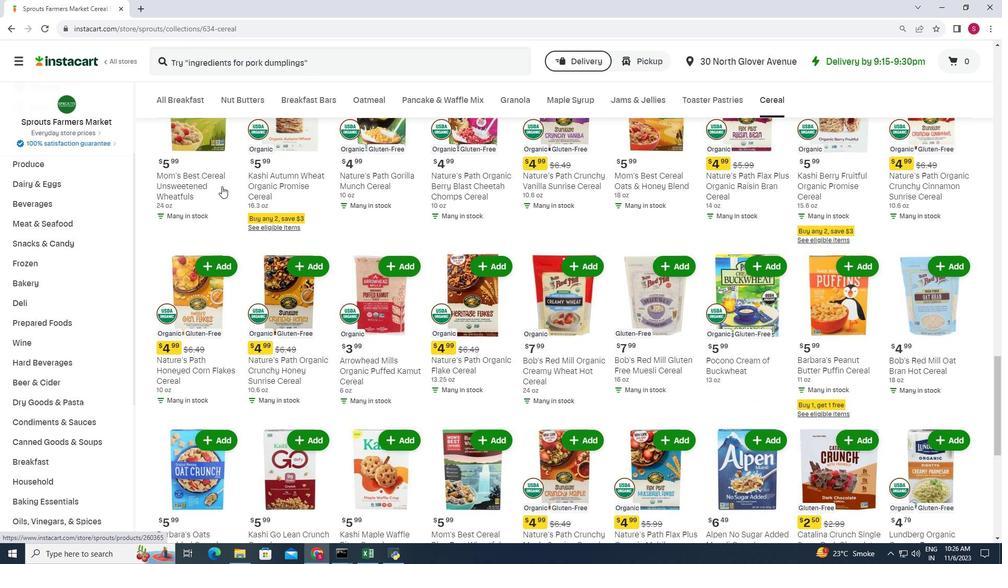 
Action: Mouse scrolled (222, 187) with delta (0, 0)
Screenshot: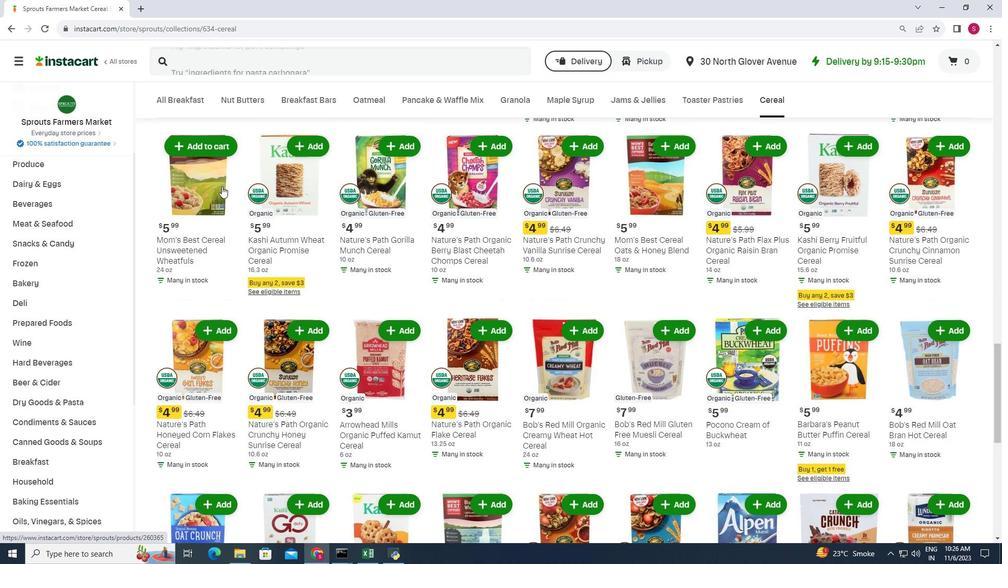 
Action: Mouse moved to (236, 181)
Screenshot: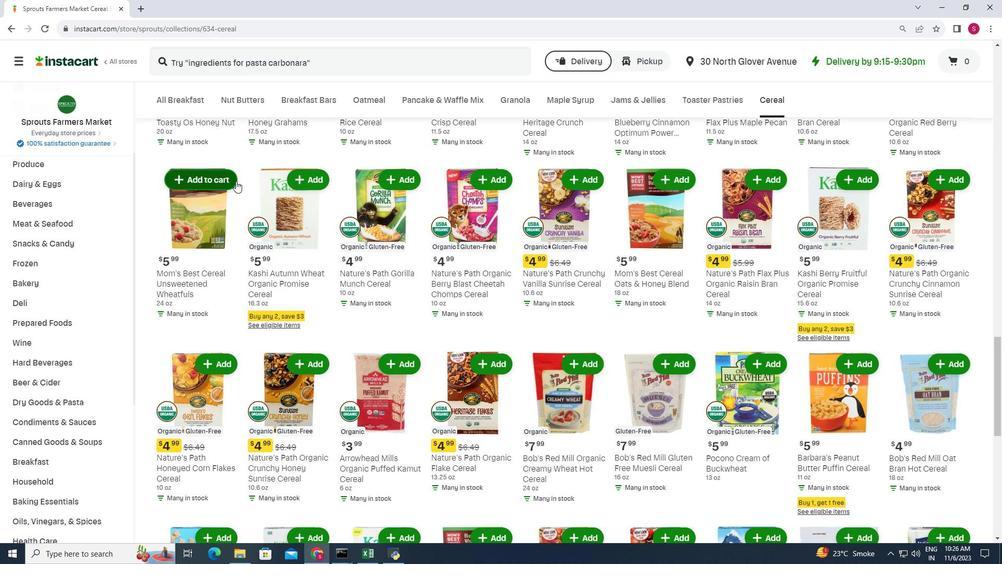 
Action: Mouse scrolled (236, 181) with delta (0, 0)
Screenshot: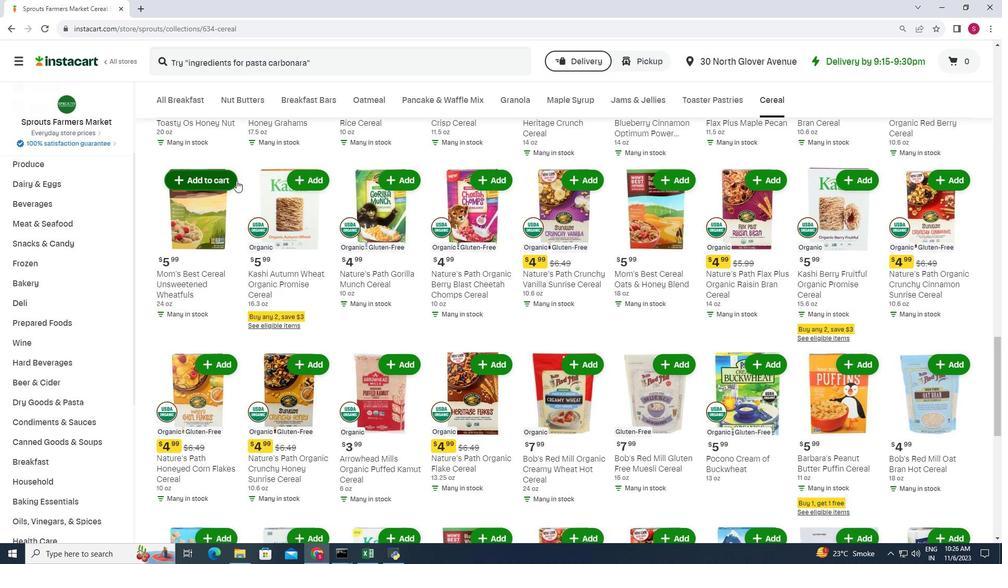 
Action: Mouse moved to (236, 180)
Screenshot: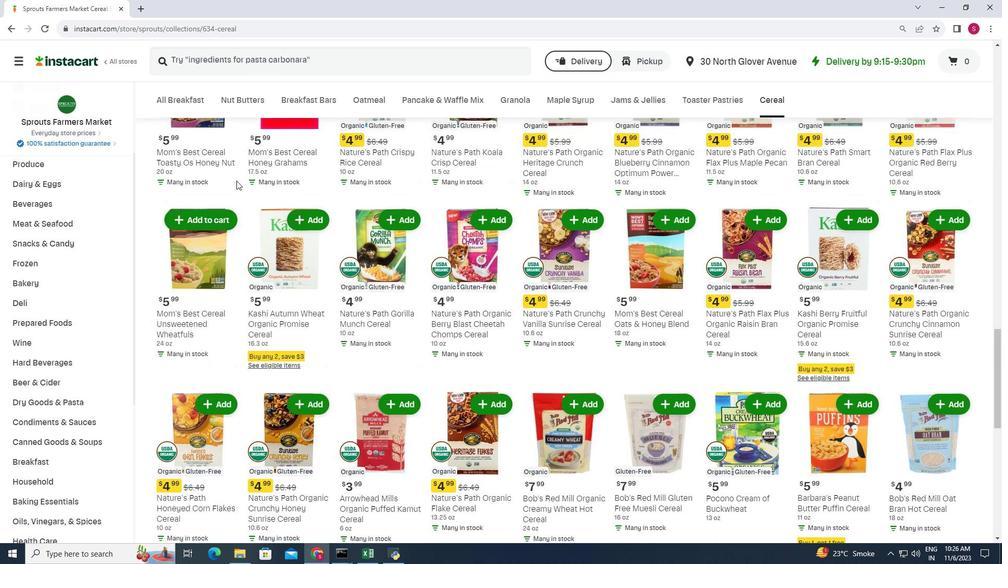 
Action: Mouse scrolled (236, 181) with delta (0, 0)
Screenshot: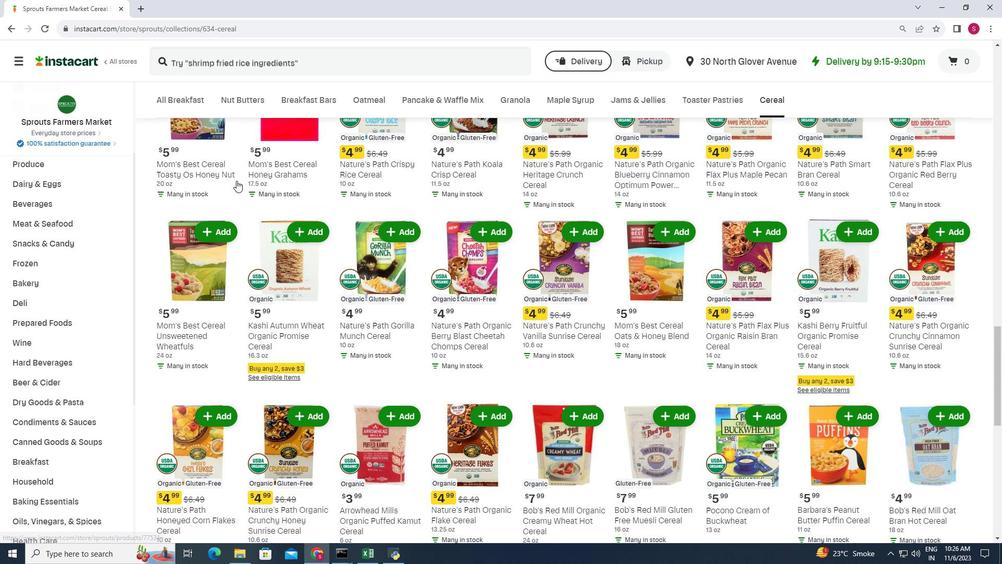 
Action: Mouse moved to (237, 179)
Screenshot: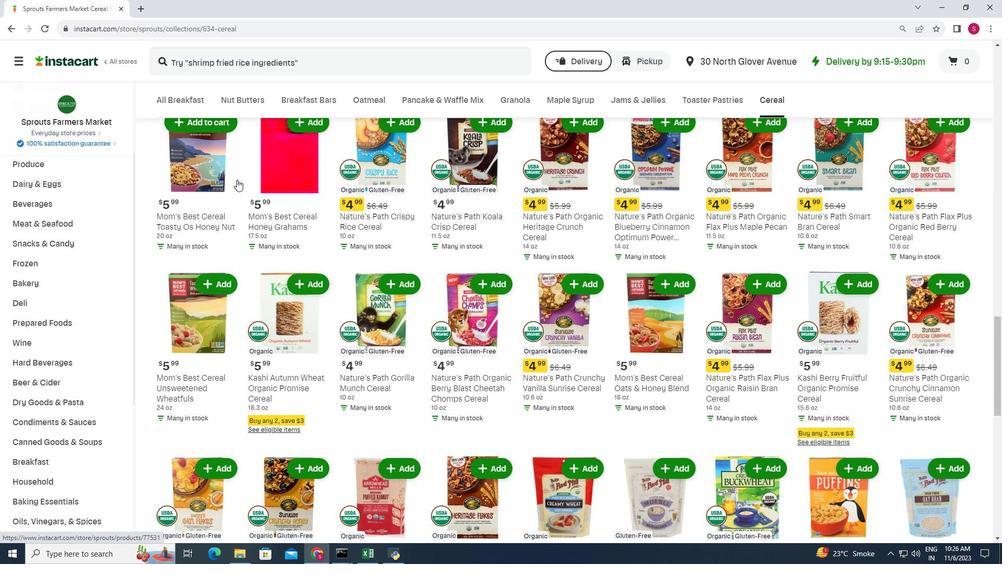
Action: Mouse scrolled (237, 180) with delta (0, 0)
Screenshot: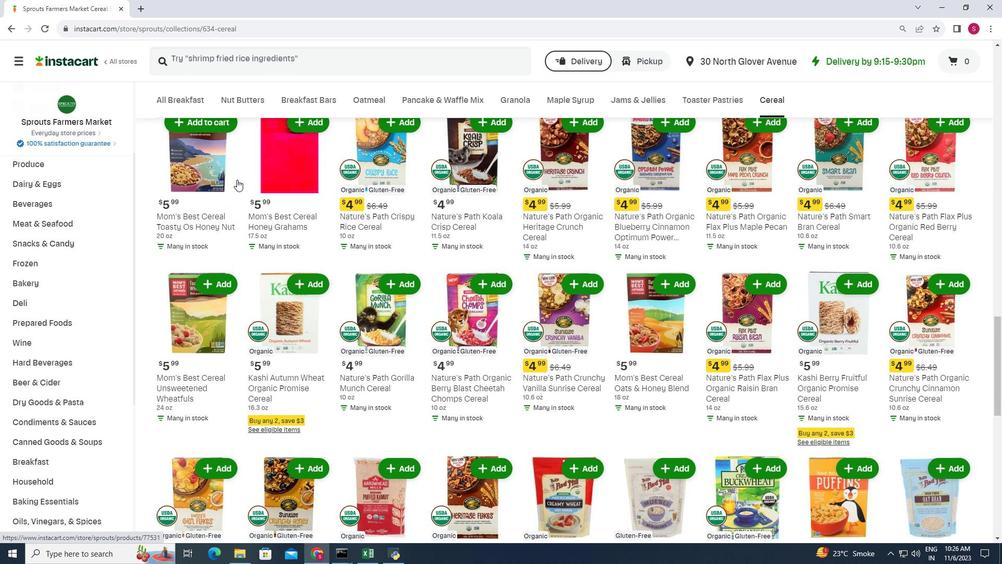 
Action: Mouse scrolled (237, 180) with delta (0, 0)
Screenshot: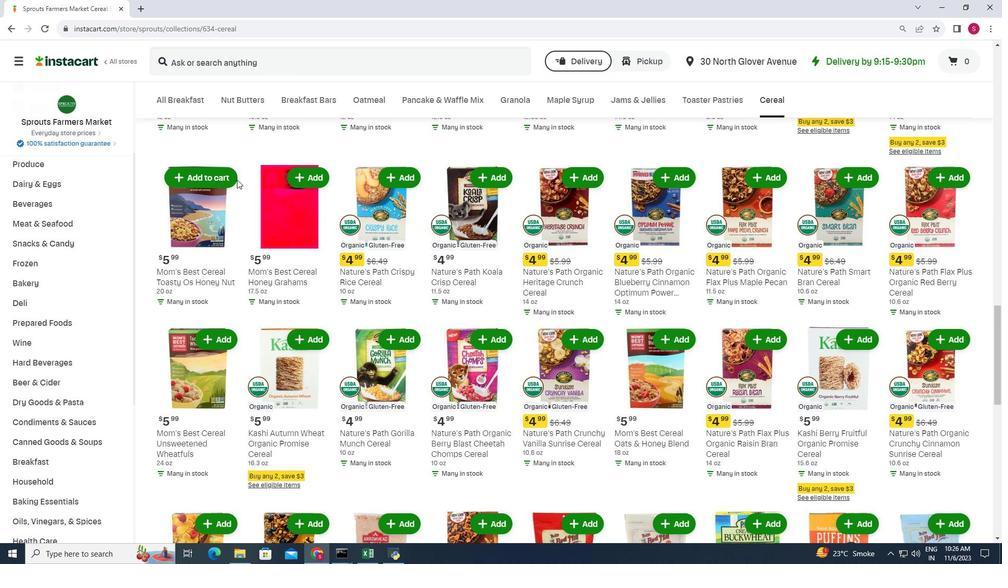 
Action: Mouse scrolled (237, 180) with delta (0, 0)
Screenshot: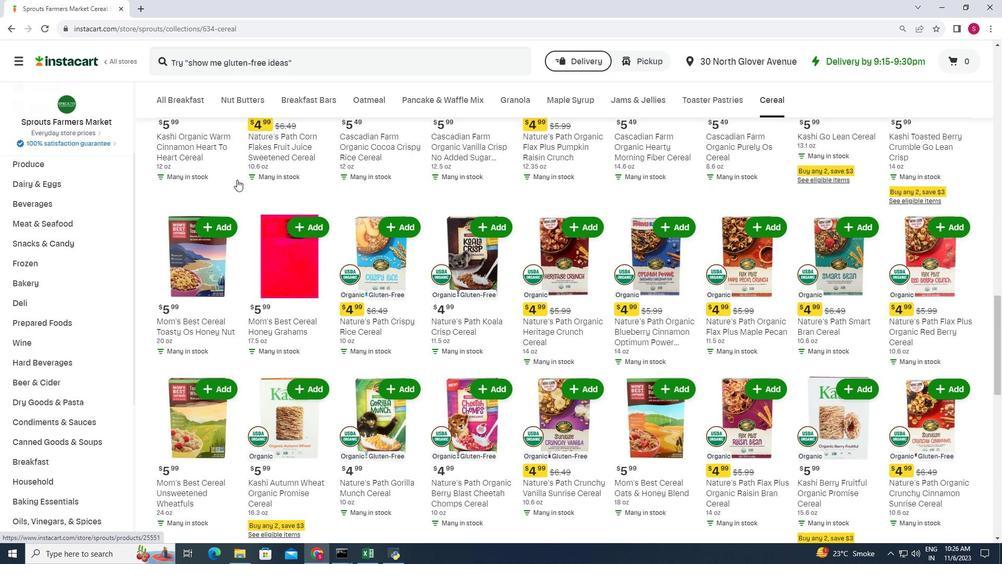 
Action: Mouse moved to (237, 179)
Screenshot: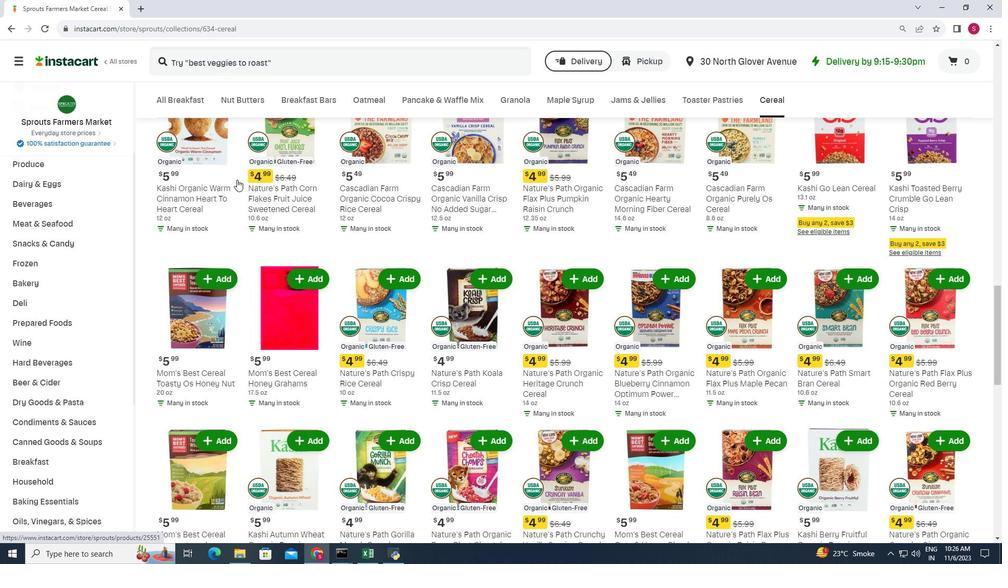
Action: Mouse scrolled (237, 180) with delta (0, 0)
Screenshot: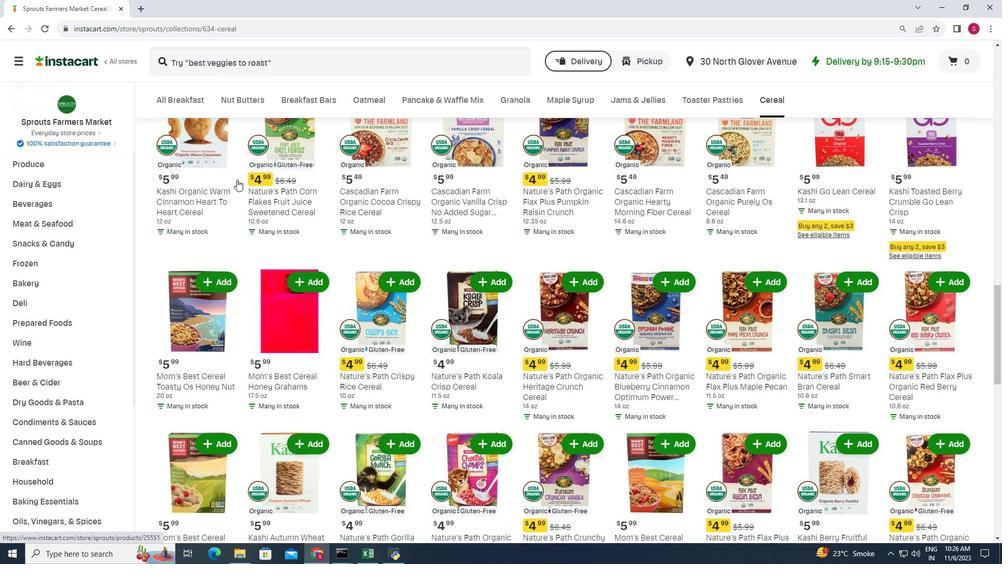 
Action: Mouse scrolled (237, 180) with delta (0, 0)
Screenshot: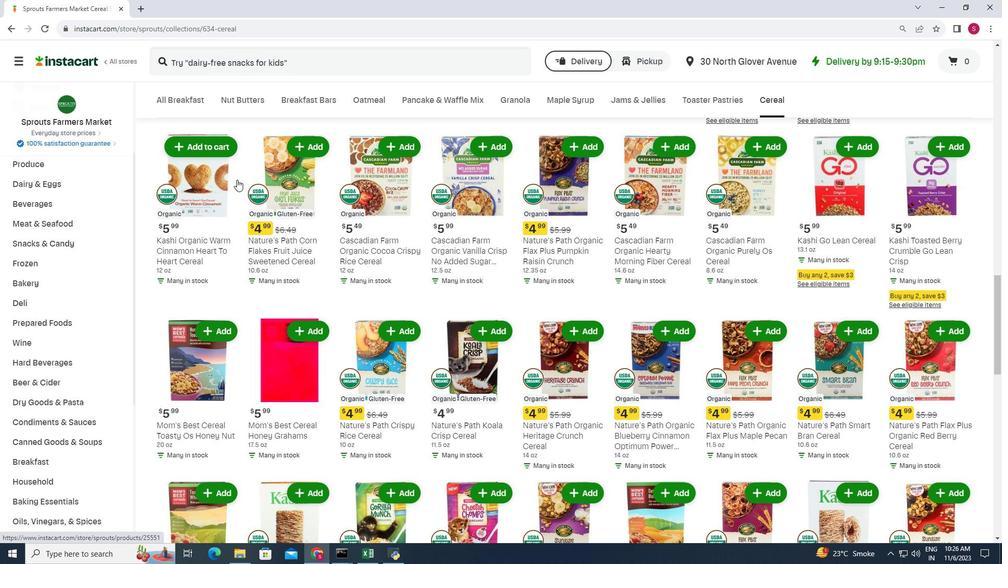 
Action: Mouse moved to (498, 379)
Screenshot: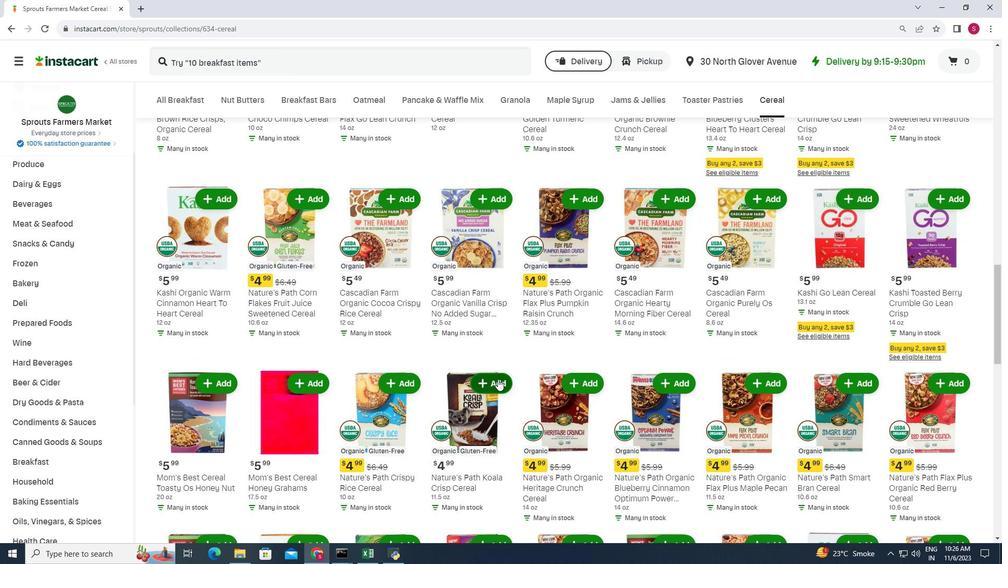 
Action: Mouse pressed left at (498, 379)
Screenshot: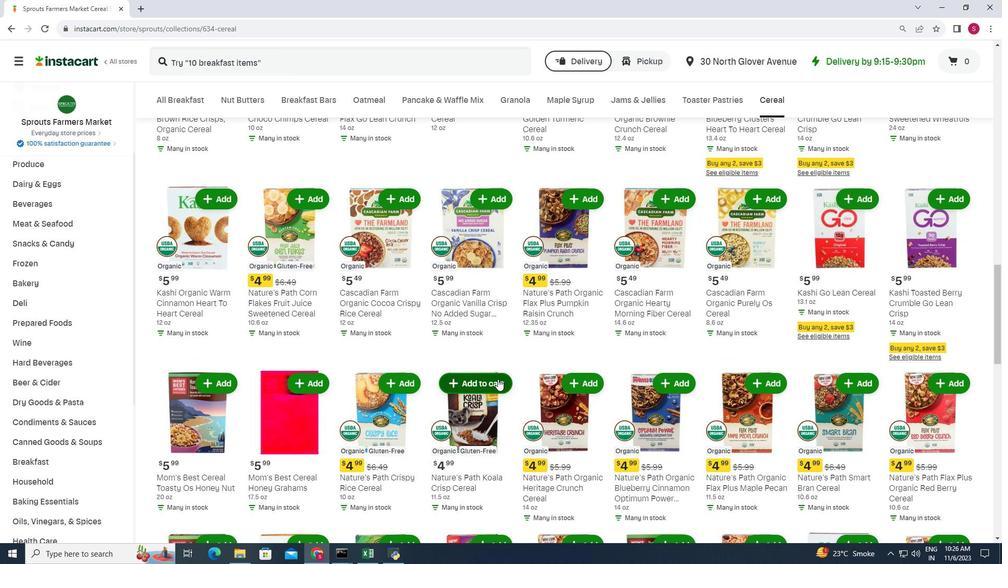 
Action: Mouse moved to (505, 323)
Screenshot: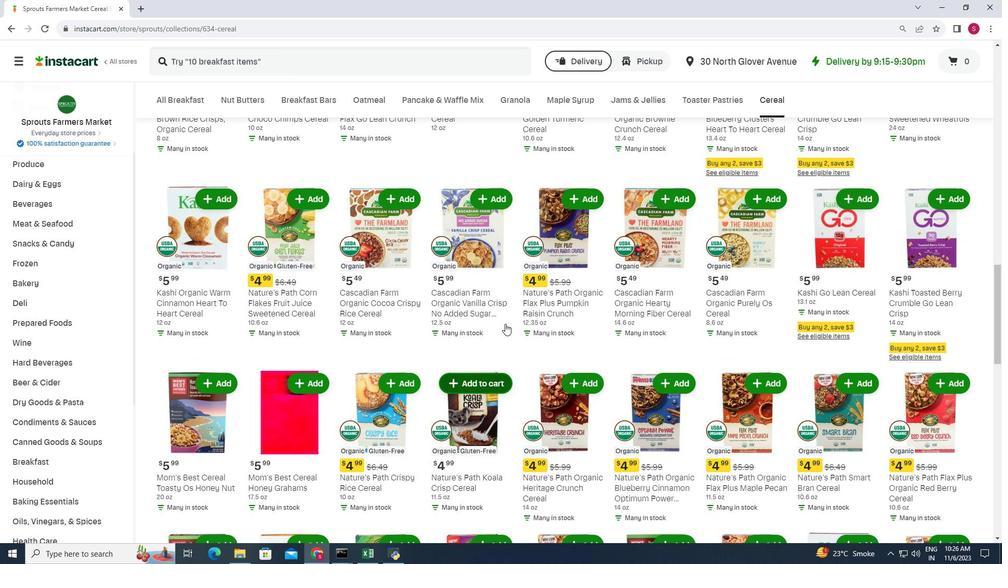 
